 Task: Find connections with filter location San Fernando del Valle de Catamarca with filter topic #Feminismwith filter profile language Spanish with filter current company Elsevier with filter school Madras Institute of Technology with filter industry Oil and Coal Product Manufacturing with filter service category Social Media Marketing with filter keywords title Test Scorer
Action: Mouse moved to (483, 87)
Screenshot: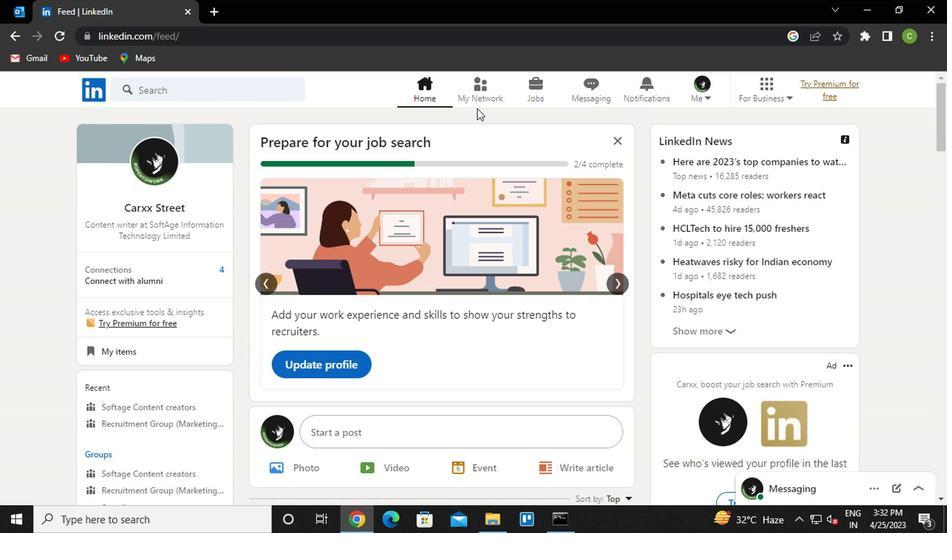 
Action: Mouse pressed left at (483, 87)
Screenshot: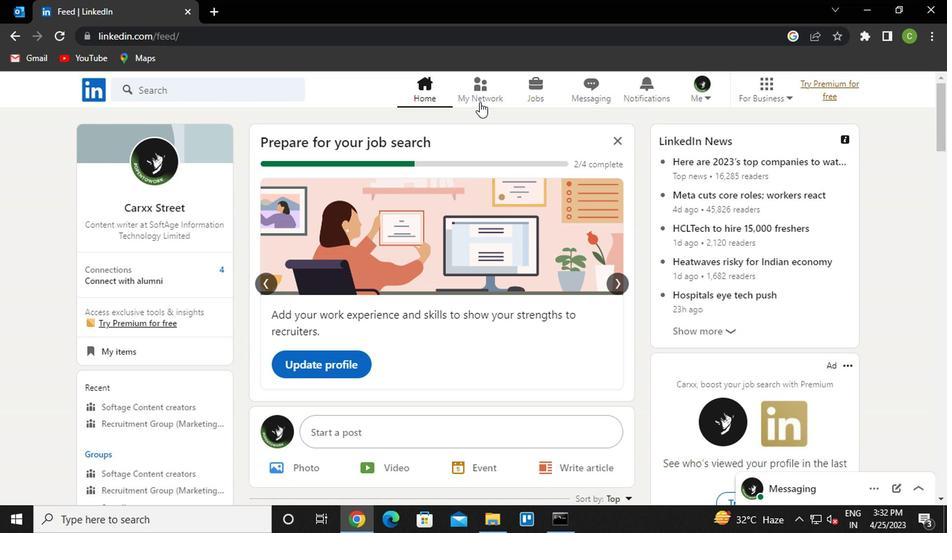 
Action: Mouse moved to (173, 170)
Screenshot: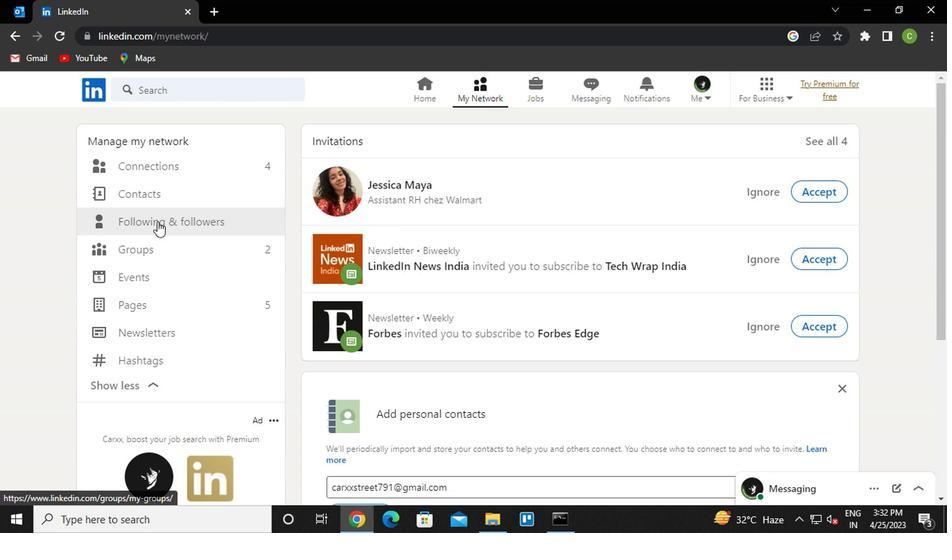 
Action: Mouse pressed left at (173, 170)
Screenshot: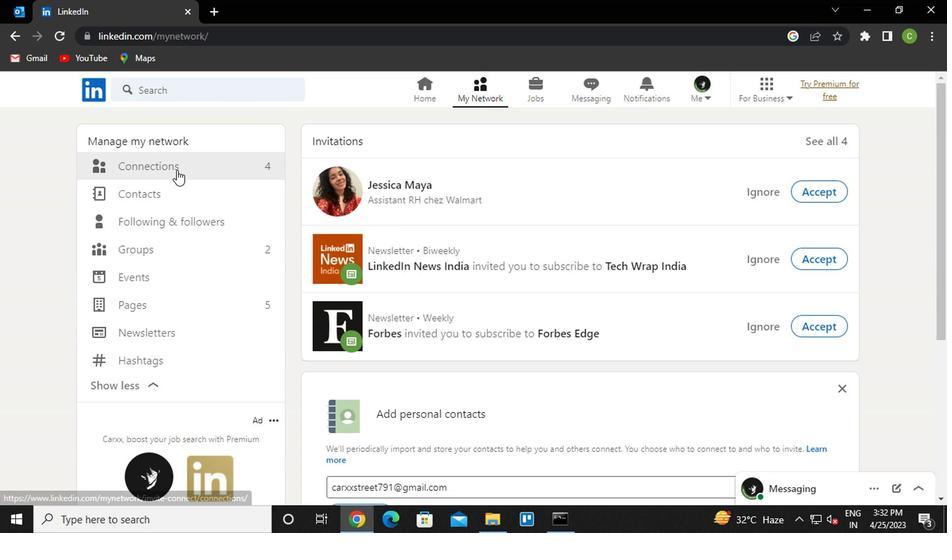 
Action: Mouse moved to (586, 167)
Screenshot: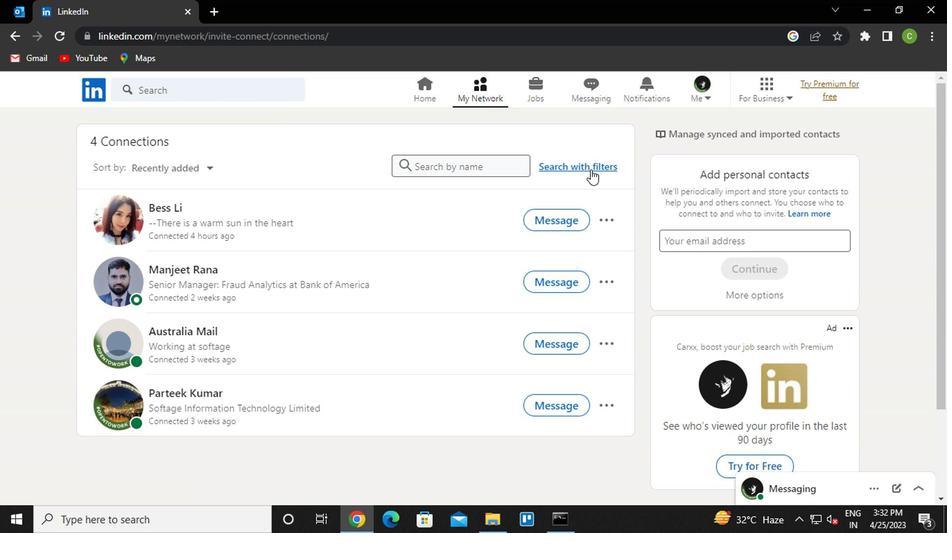 
Action: Mouse pressed left at (586, 167)
Screenshot: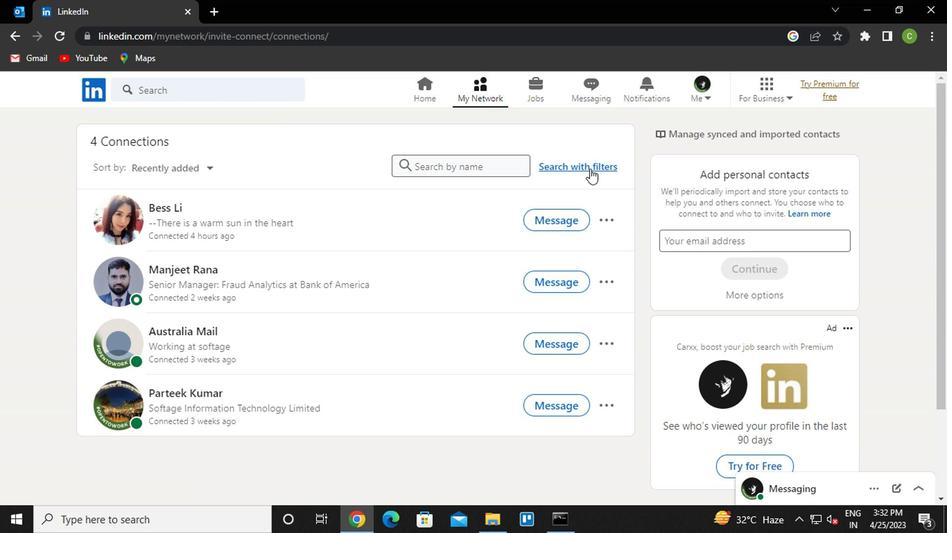 
Action: Mouse moved to (469, 138)
Screenshot: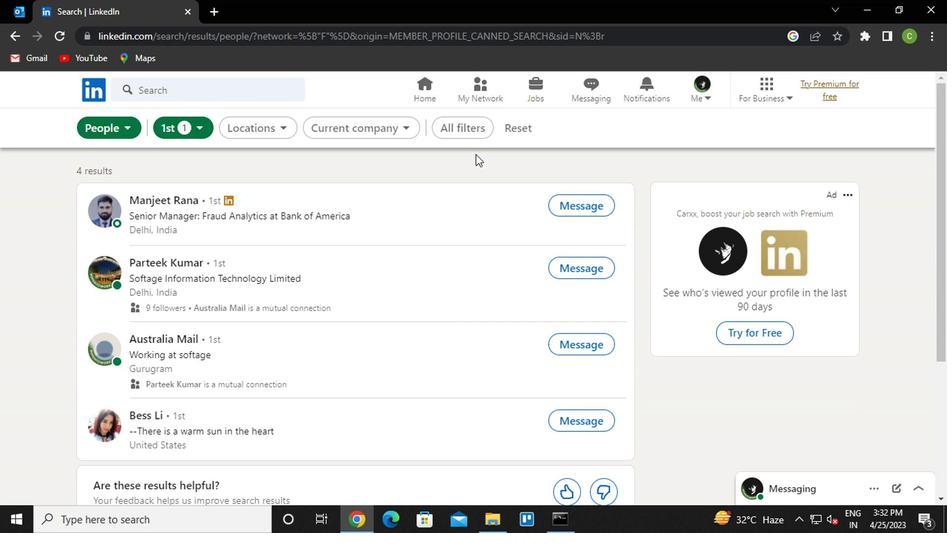 
Action: Mouse pressed left at (469, 138)
Screenshot: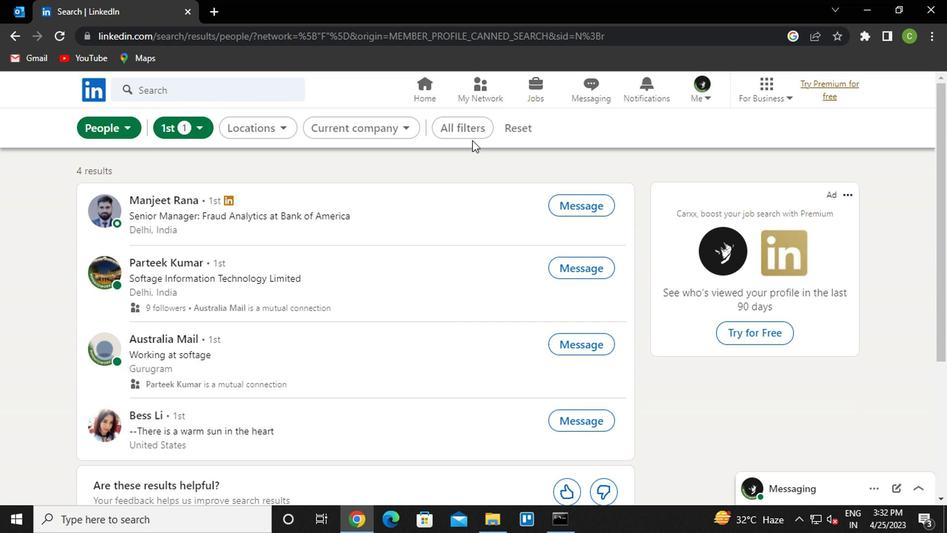 
Action: Mouse moved to (782, 365)
Screenshot: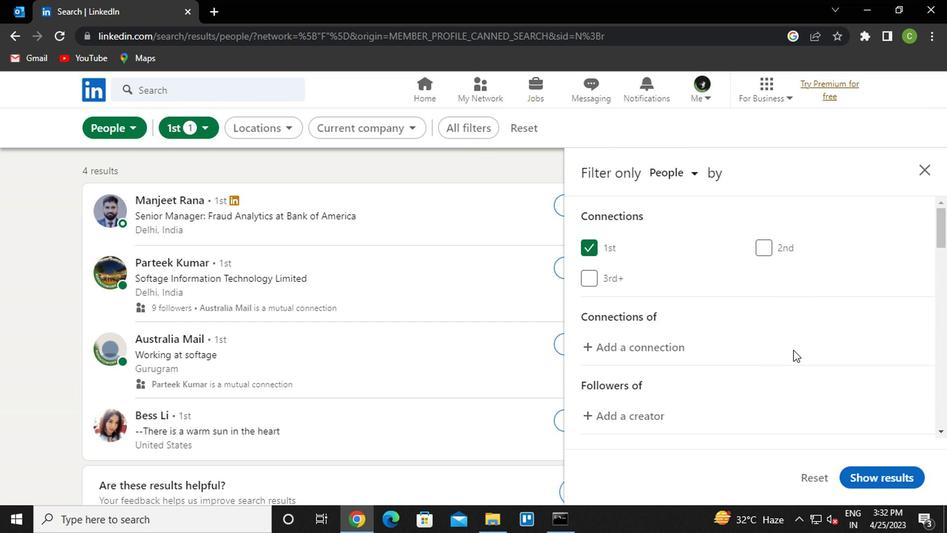 
Action: Mouse scrolled (782, 364) with delta (0, 0)
Screenshot: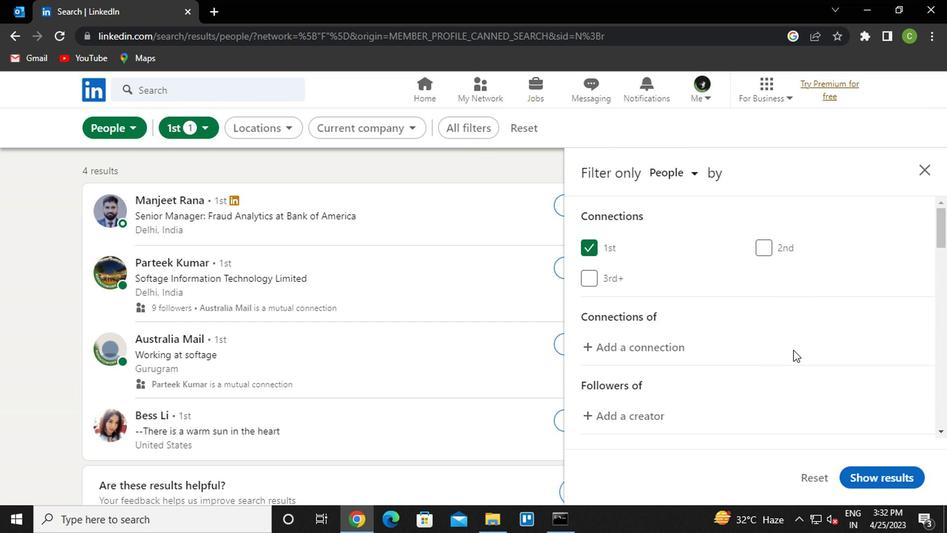 
Action: Mouse moved to (782, 368)
Screenshot: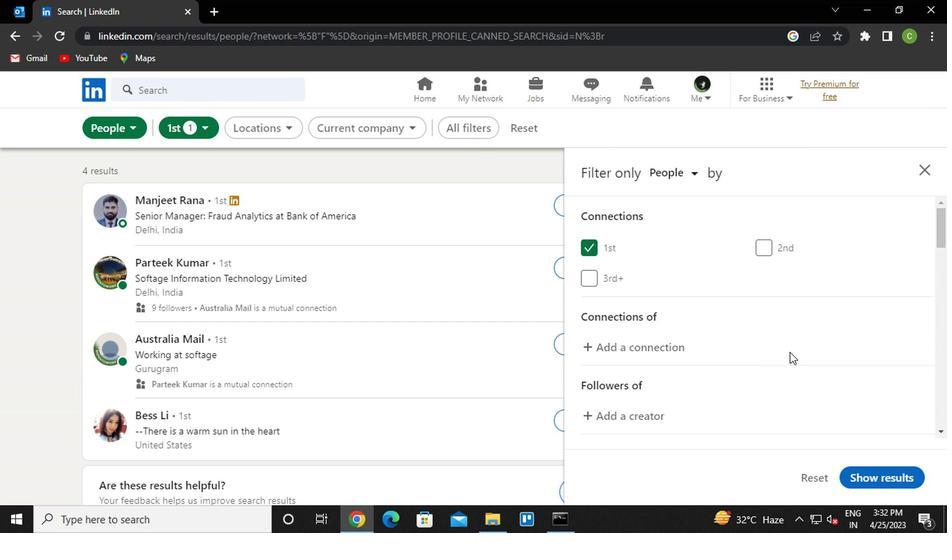 
Action: Mouse scrolled (782, 367) with delta (0, 0)
Screenshot: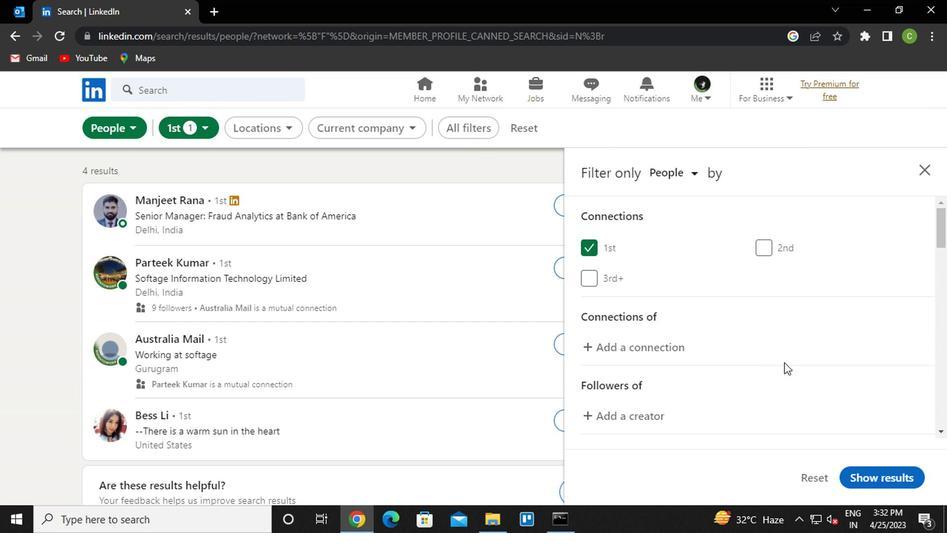 
Action: Mouse moved to (781, 368)
Screenshot: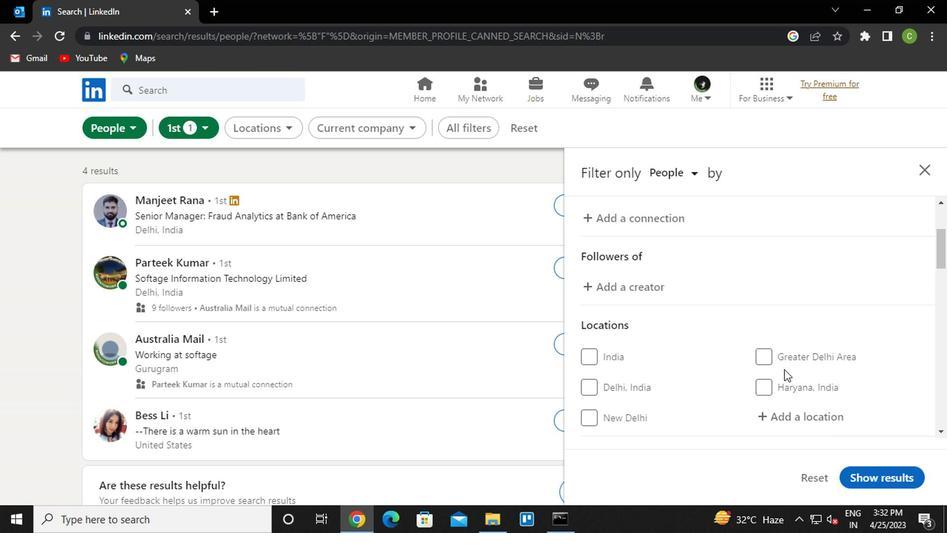 
Action: Mouse scrolled (781, 368) with delta (0, 0)
Screenshot: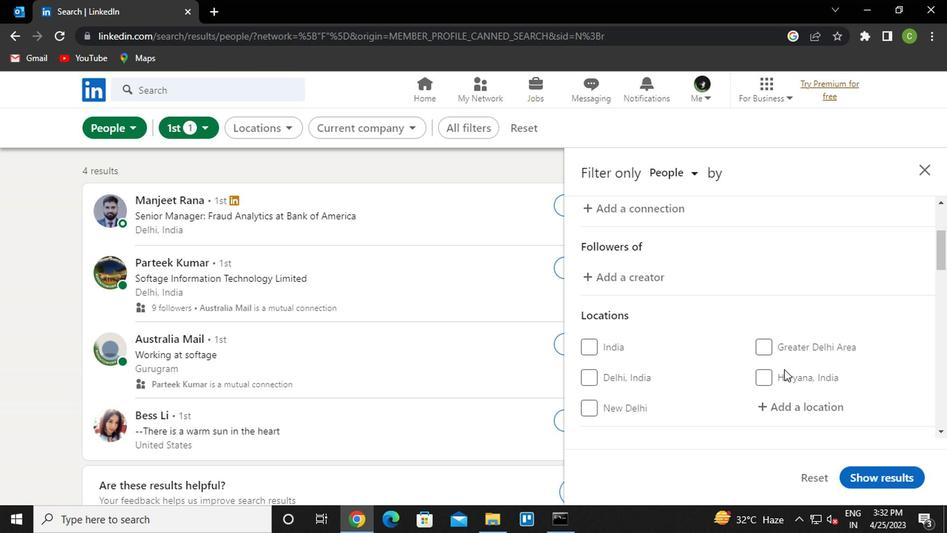 
Action: Mouse moved to (797, 340)
Screenshot: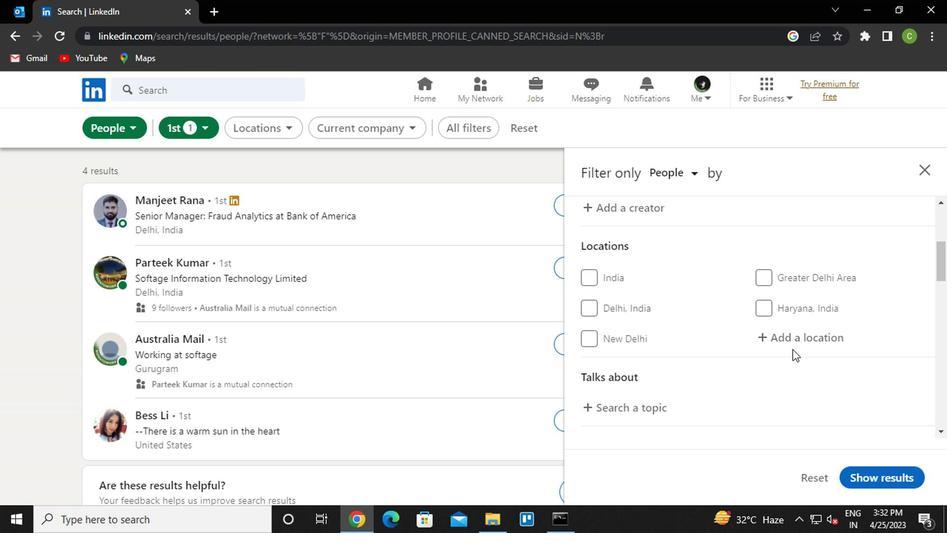 
Action: Mouse pressed left at (797, 340)
Screenshot: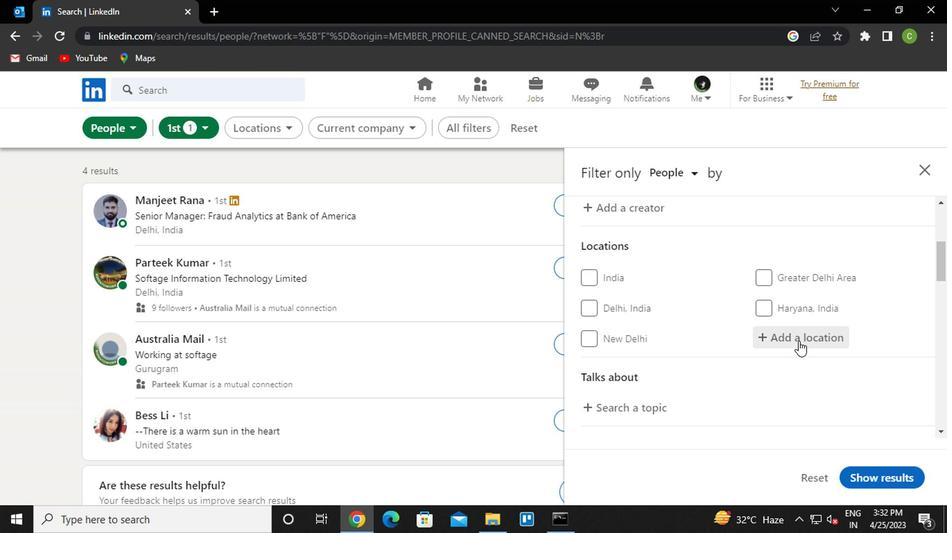 
Action: Key pressed s<Key.caps_lock>an<Key.space>fer<Key.down><Key.enter>
Screenshot: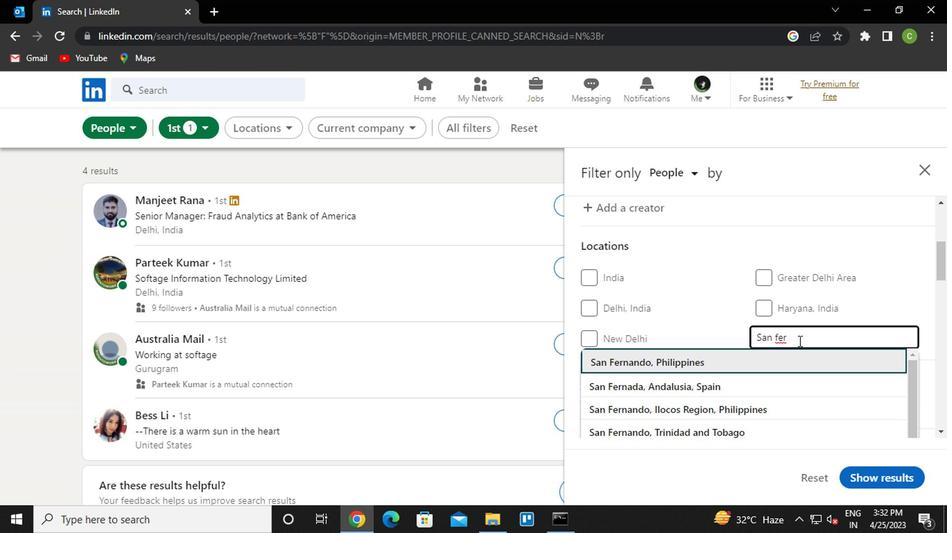 
Action: Mouse scrolled (797, 339) with delta (0, 0)
Screenshot: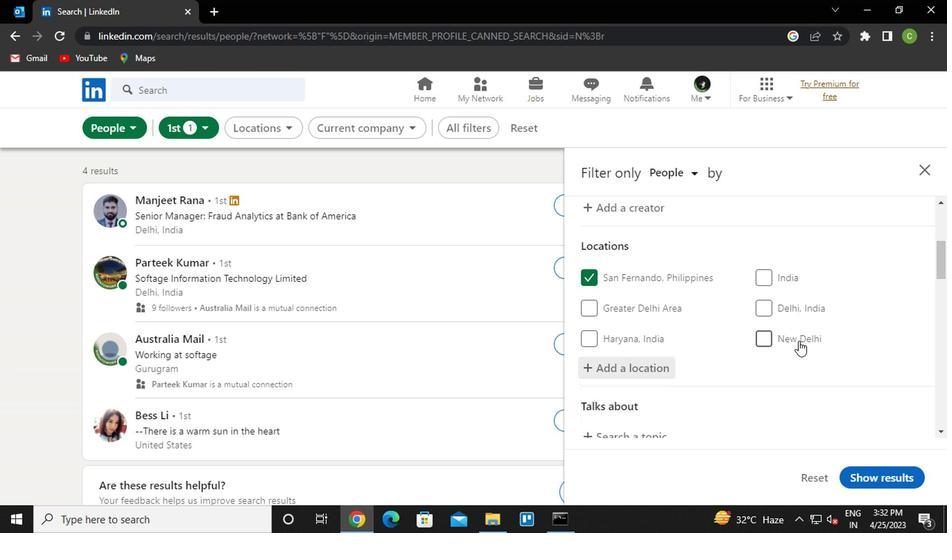 
Action: Mouse moved to (634, 372)
Screenshot: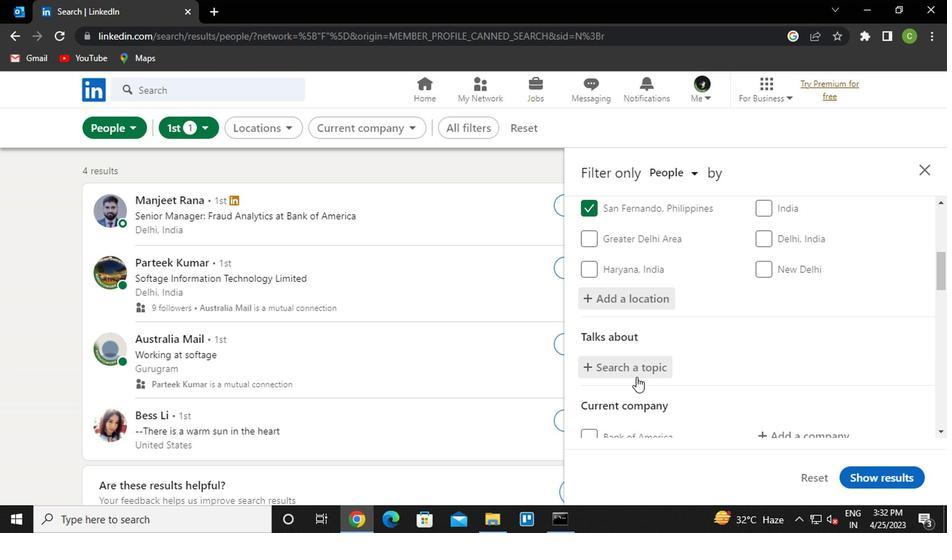 
Action: Mouse pressed left at (634, 372)
Screenshot: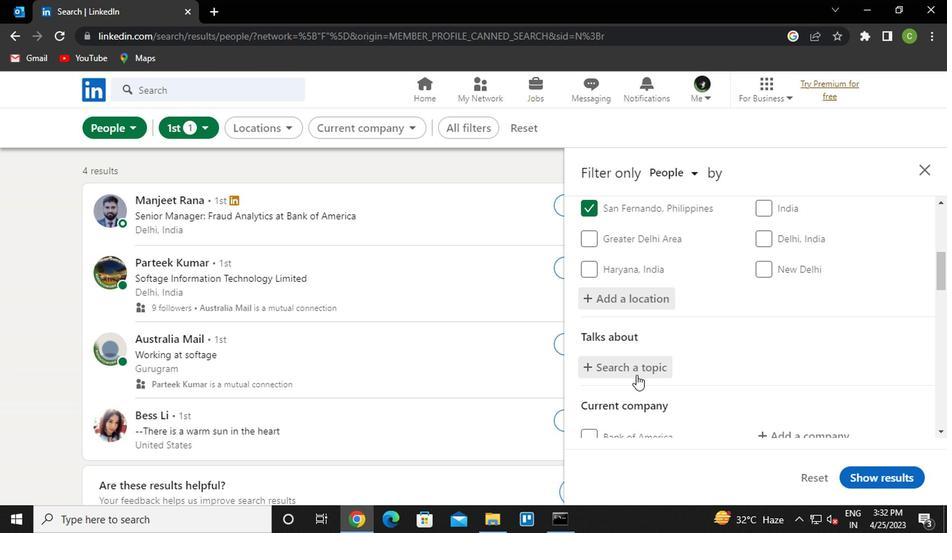 
Action: Mouse moved to (635, 371)
Screenshot: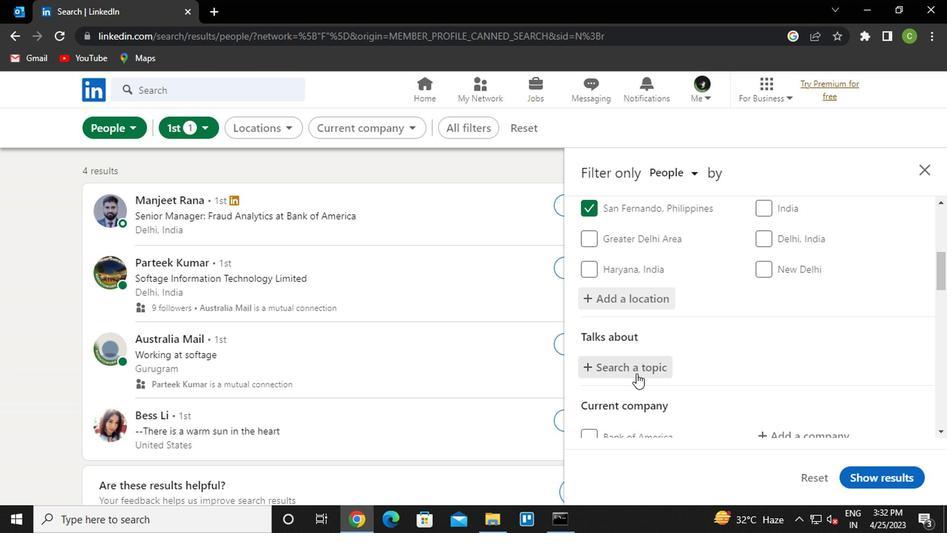 
Action: Key pressed <Key.shift>#<Key.caps_lock>F<Key.caps_lock>EMINISM<Key.enter>
Screenshot: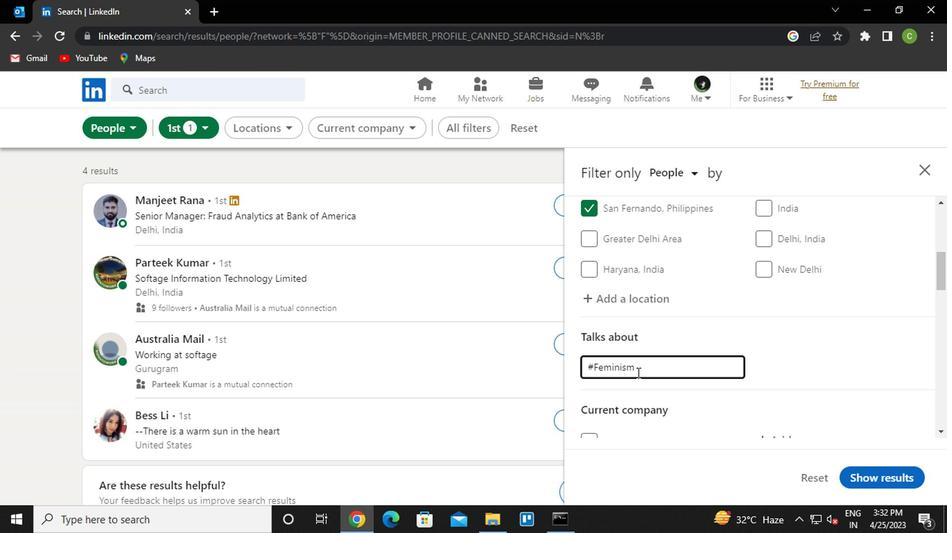 
Action: Mouse moved to (816, 363)
Screenshot: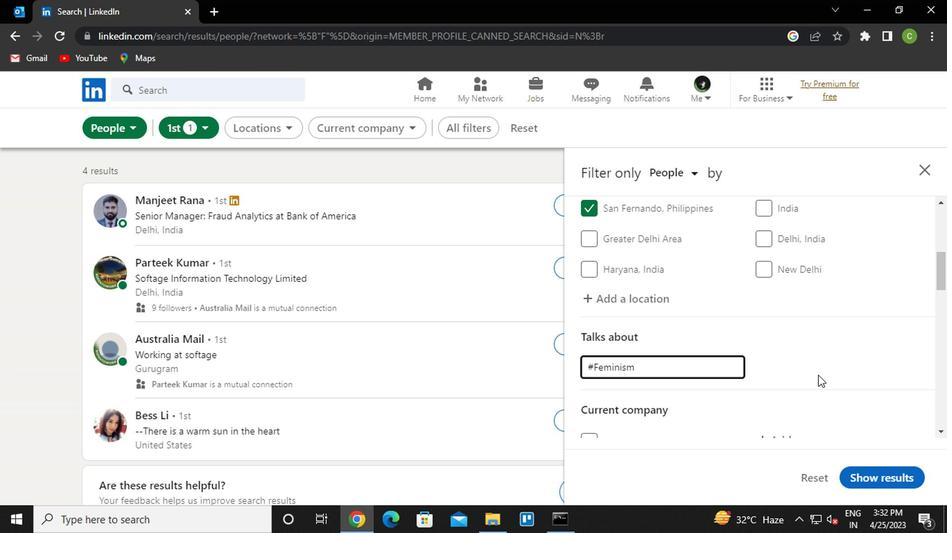 
Action: Mouse pressed left at (816, 363)
Screenshot: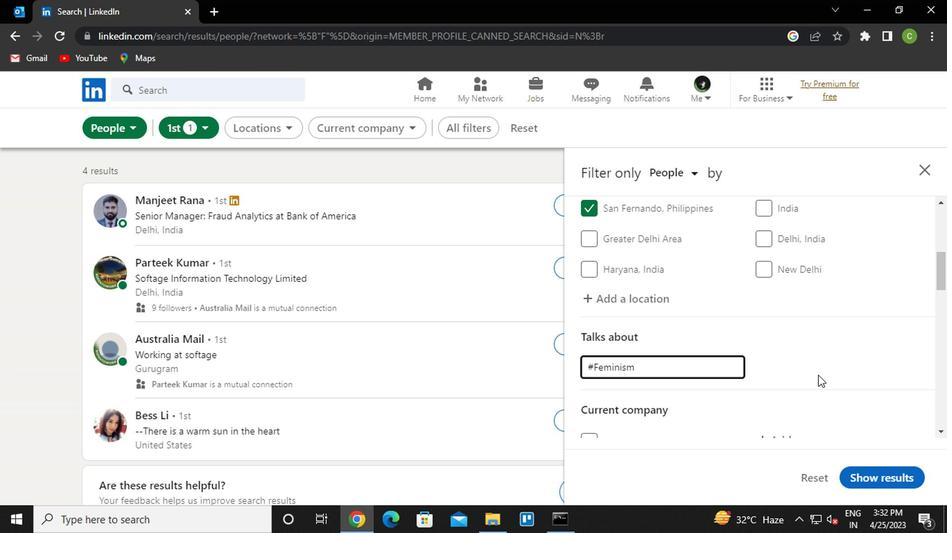 
Action: Mouse moved to (809, 367)
Screenshot: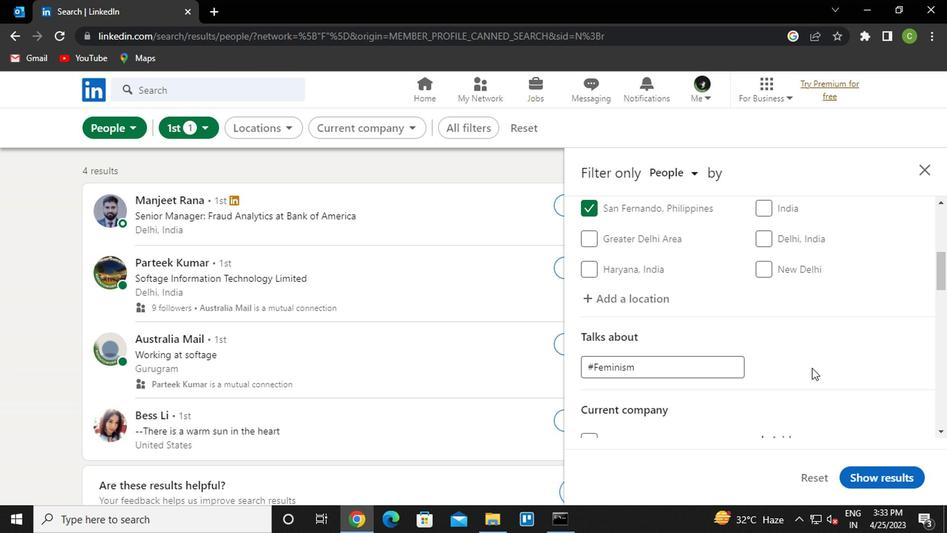 
Action: Mouse scrolled (809, 366) with delta (0, 0)
Screenshot: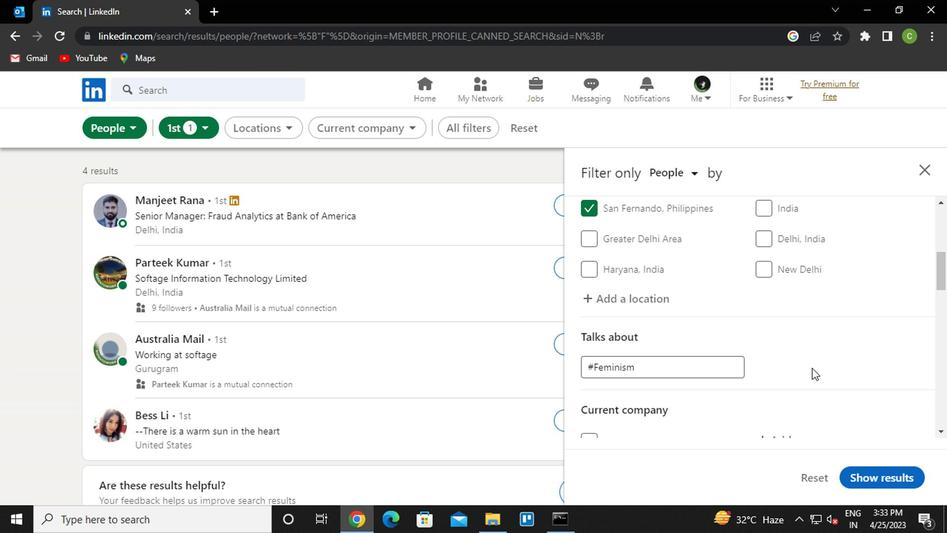 
Action: Mouse moved to (808, 368)
Screenshot: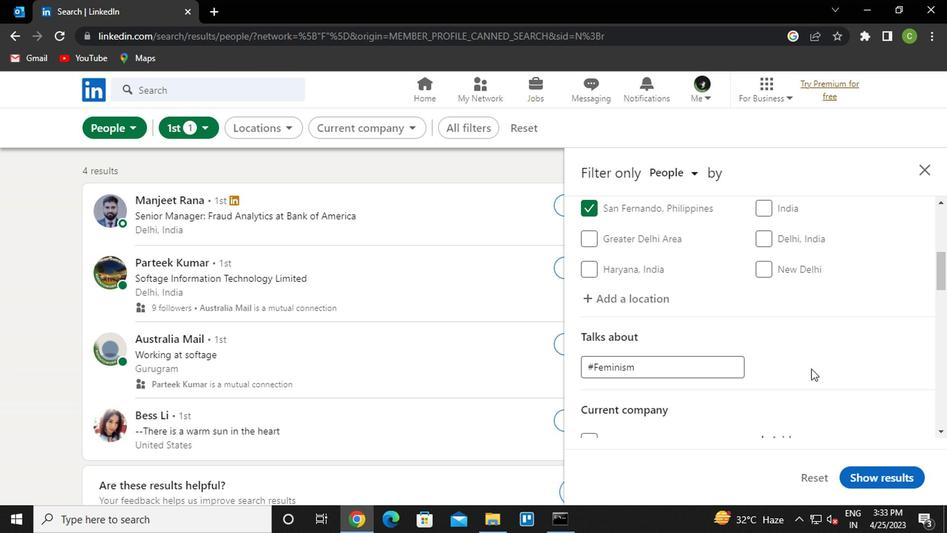 
Action: Mouse scrolled (808, 367) with delta (0, 0)
Screenshot: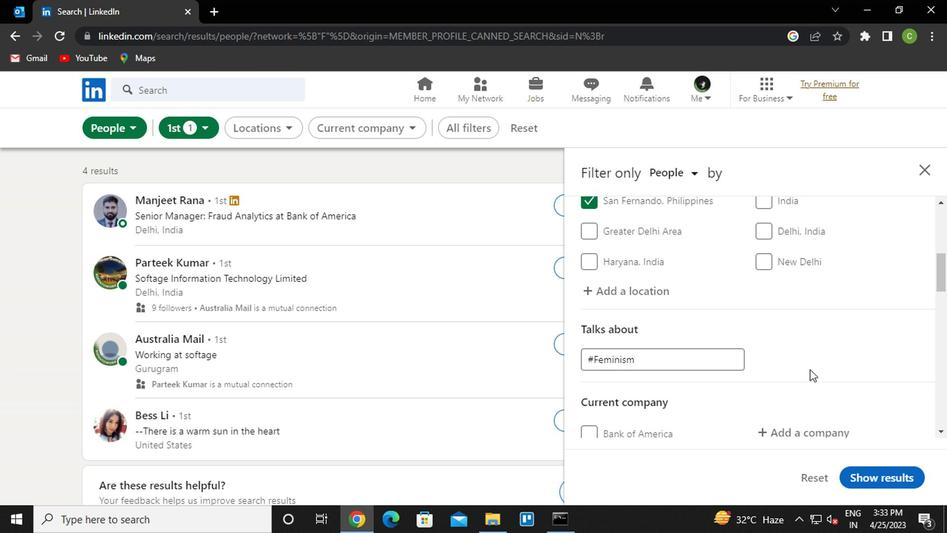 
Action: Mouse moved to (807, 368)
Screenshot: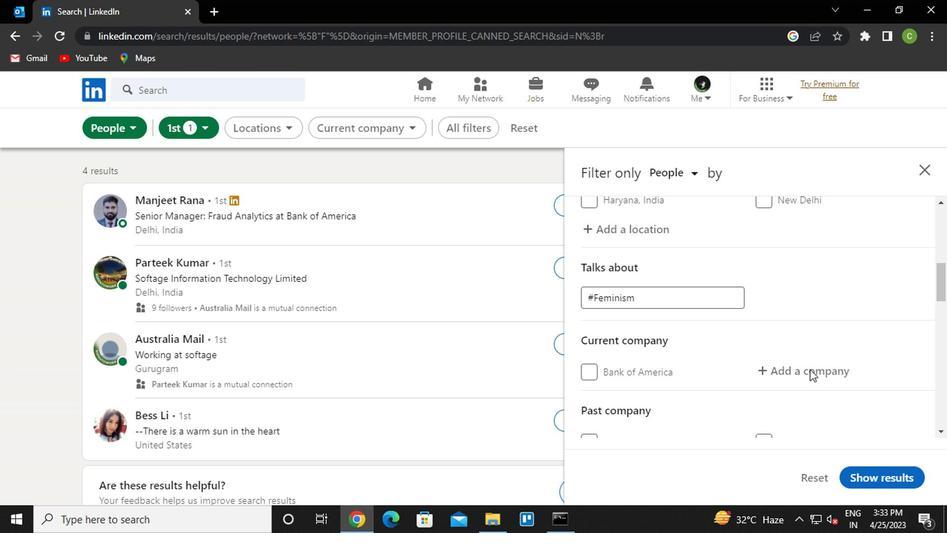 
Action: Mouse scrolled (807, 368) with delta (0, 0)
Screenshot: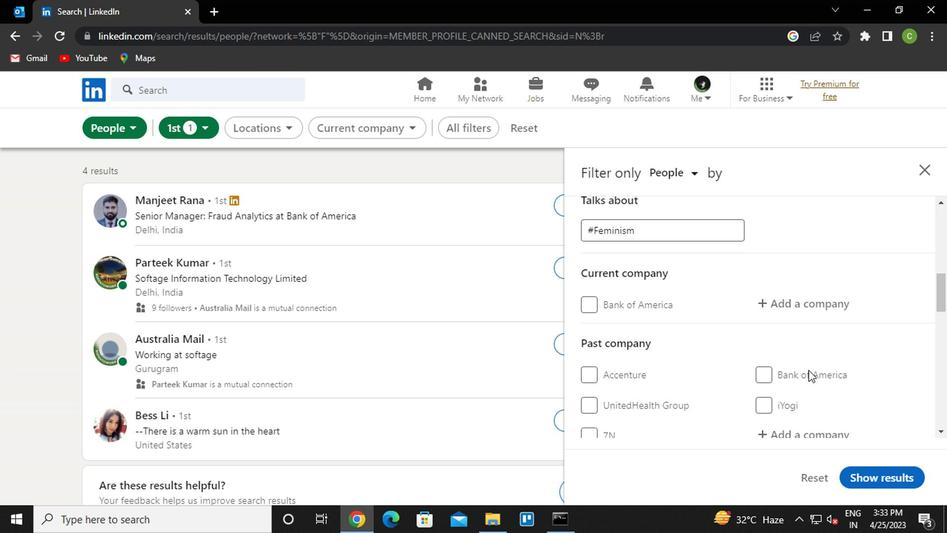 
Action: Mouse moved to (800, 257)
Screenshot: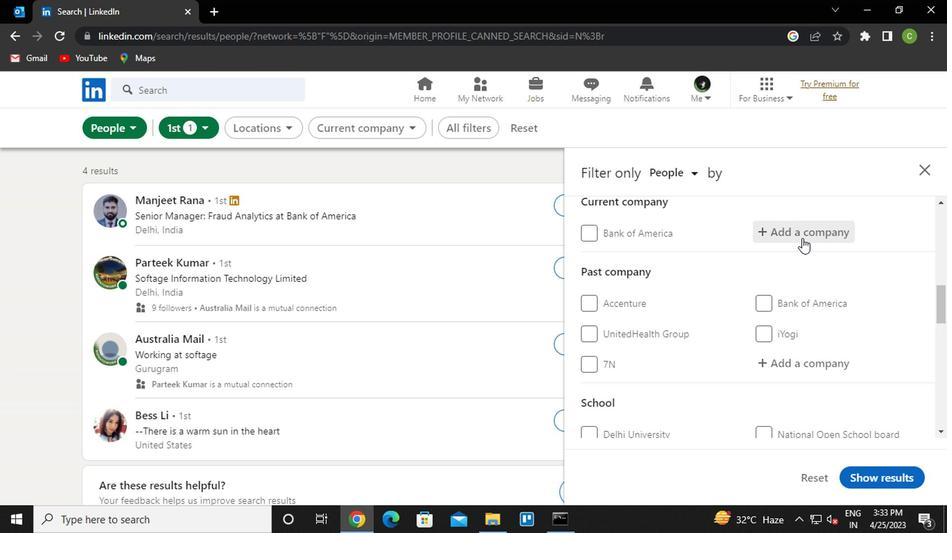 
Action: Mouse scrolled (800, 258) with delta (0, 0)
Screenshot: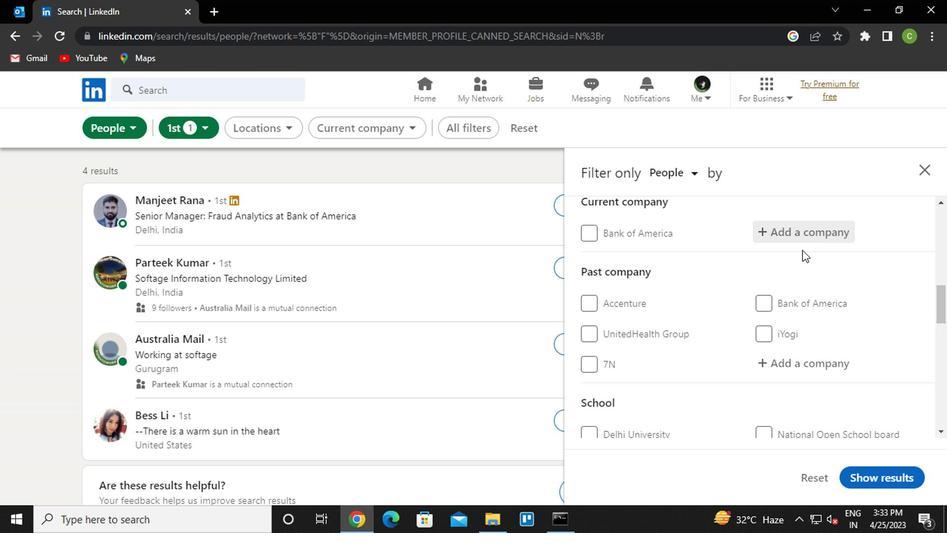 
Action: Mouse moved to (804, 298)
Screenshot: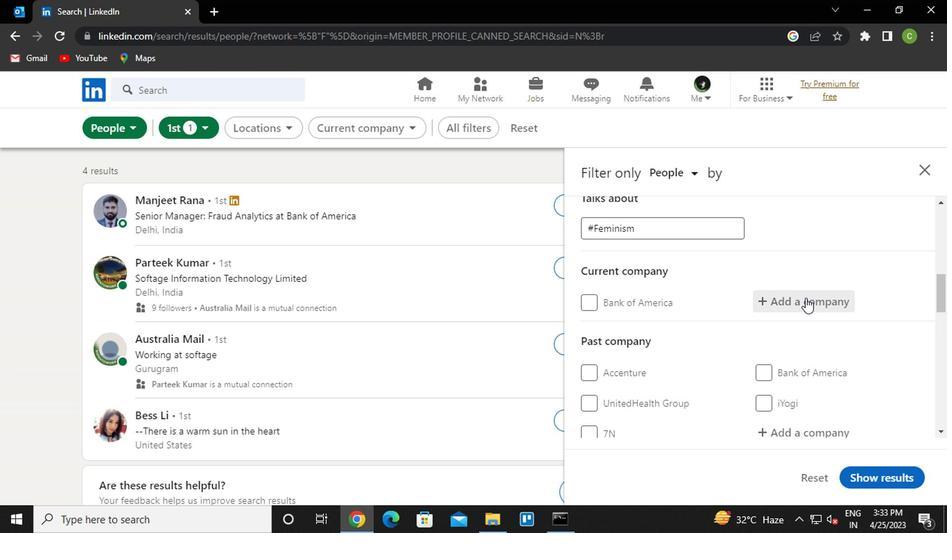 
Action: Mouse pressed left at (804, 298)
Screenshot: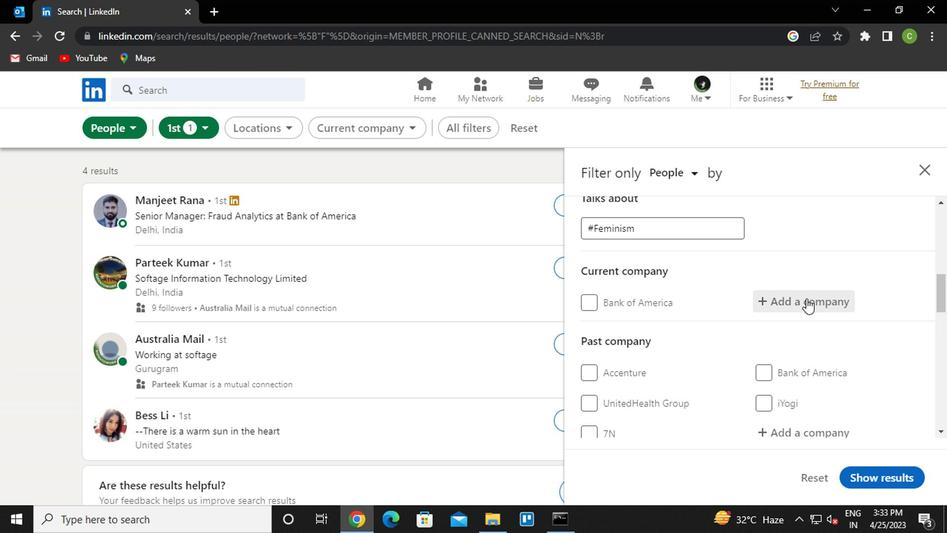 
Action: Key pressed <Key.caps_lock>E<Key.caps_lock>LSEVIER<Key.down><Key.enter>
Screenshot: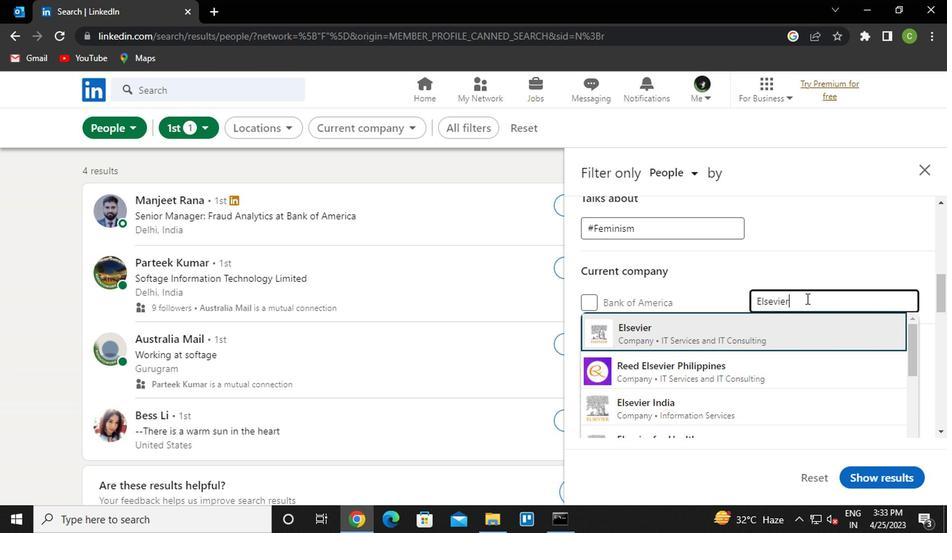 
Action: Mouse moved to (775, 298)
Screenshot: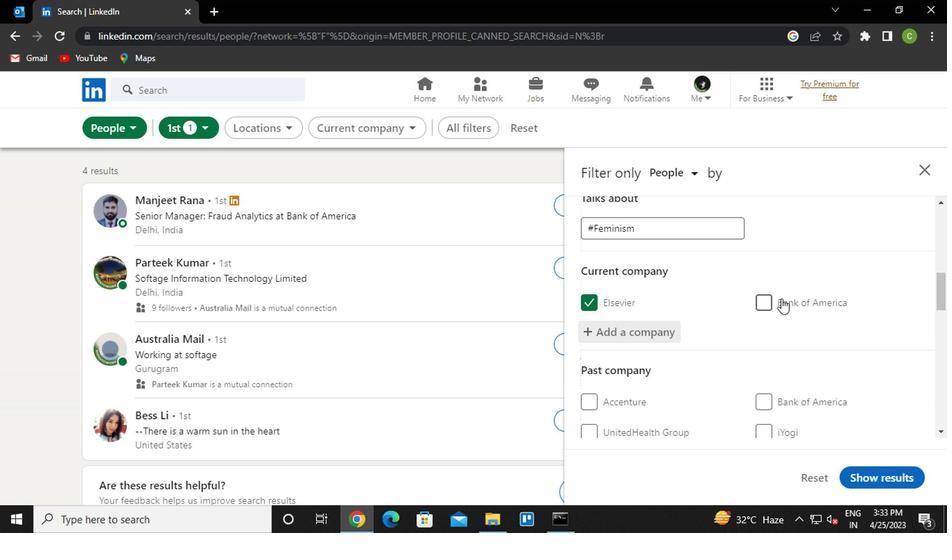 
Action: Mouse scrolled (775, 298) with delta (0, 0)
Screenshot: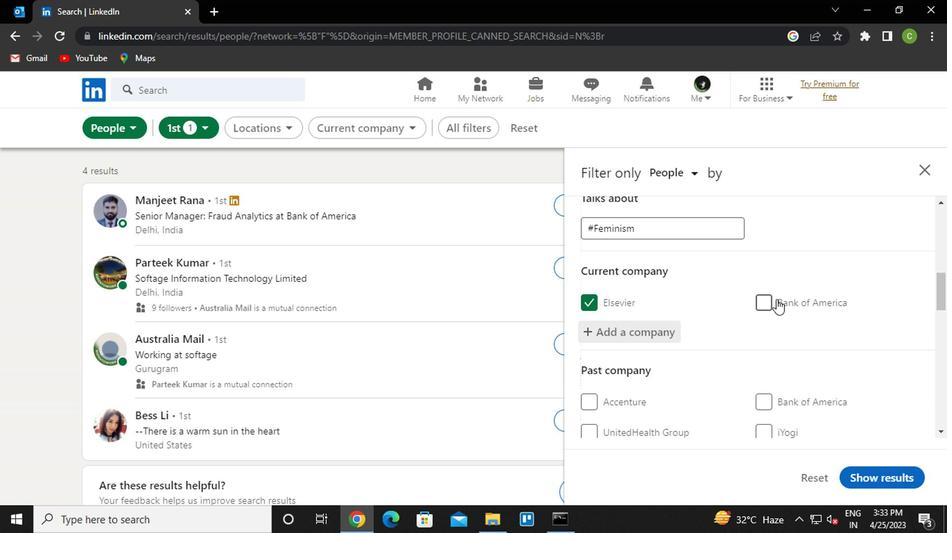 
Action: Mouse moved to (727, 313)
Screenshot: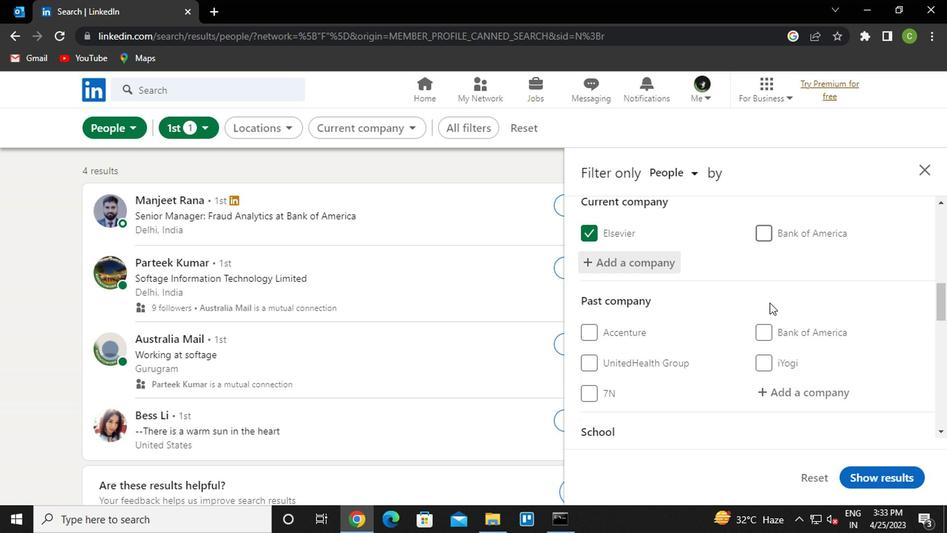 
Action: Mouse scrolled (727, 312) with delta (0, 0)
Screenshot: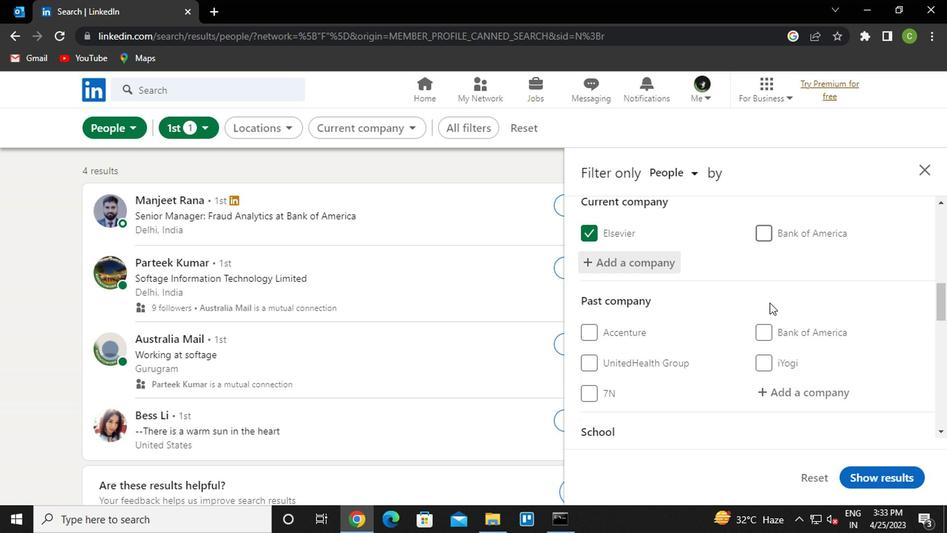 
Action: Mouse moved to (791, 323)
Screenshot: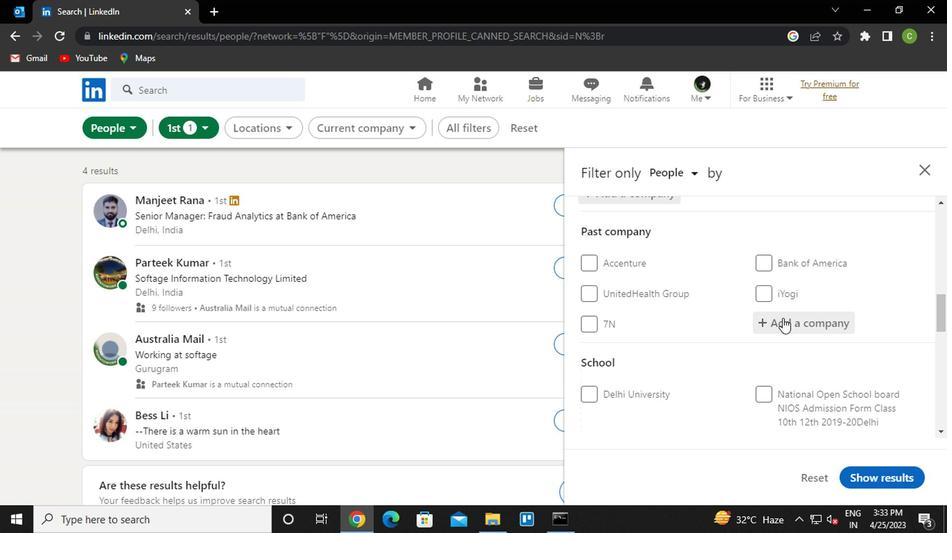 
Action: Mouse pressed left at (791, 323)
Screenshot: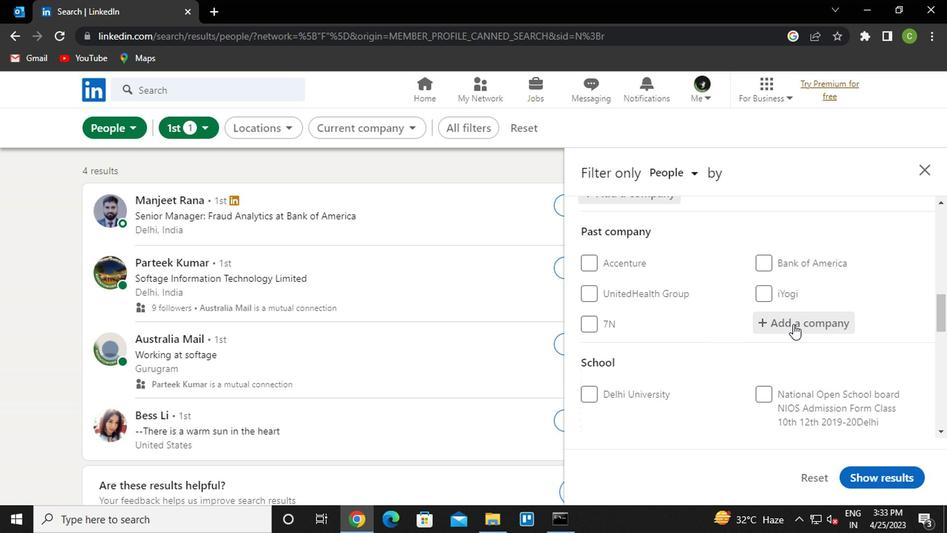 
Action: Mouse moved to (787, 338)
Screenshot: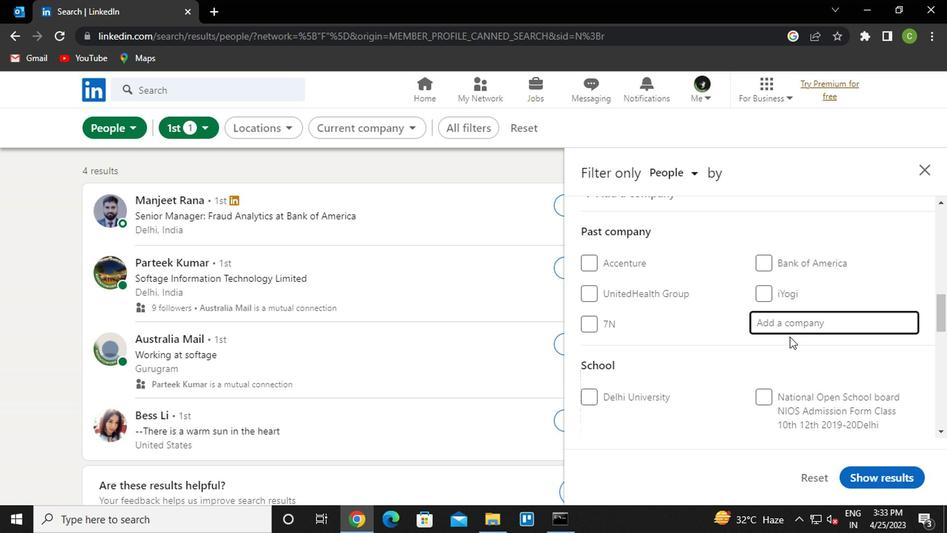
Action: Key pressed <Key.caps_lock>M<Key.caps_lock>ADRAS<Key.space>
Screenshot: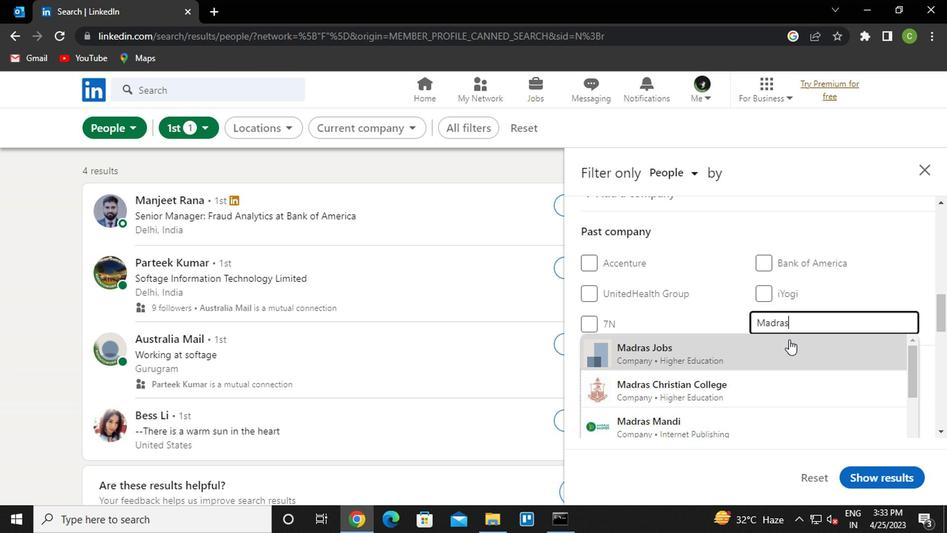 
Action: Mouse moved to (716, 316)
Screenshot: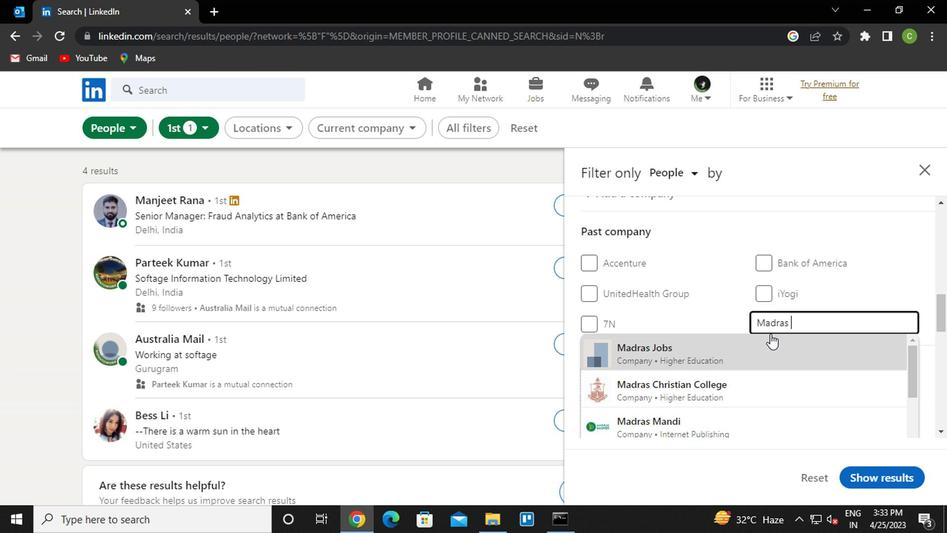 
Action: Mouse pressed left at (716, 316)
Screenshot: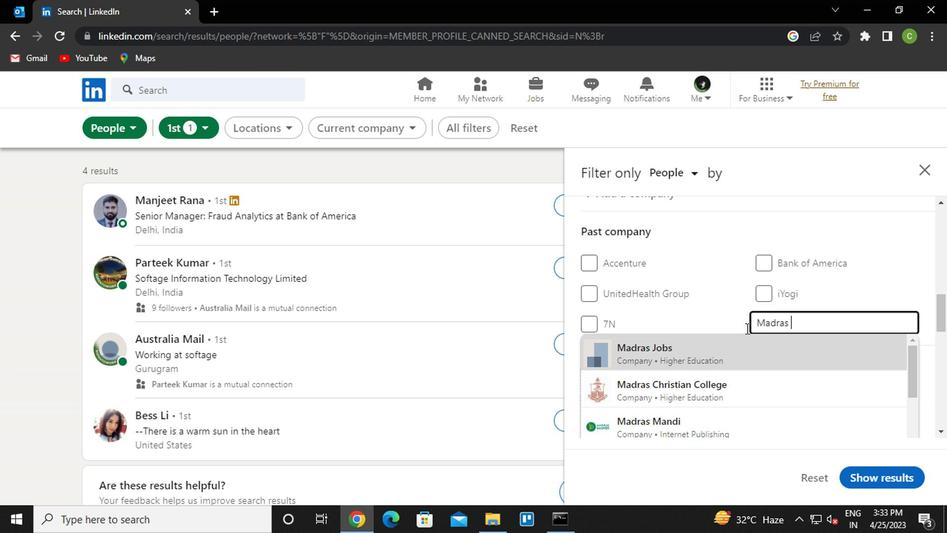 
Action: Mouse moved to (729, 403)
Screenshot: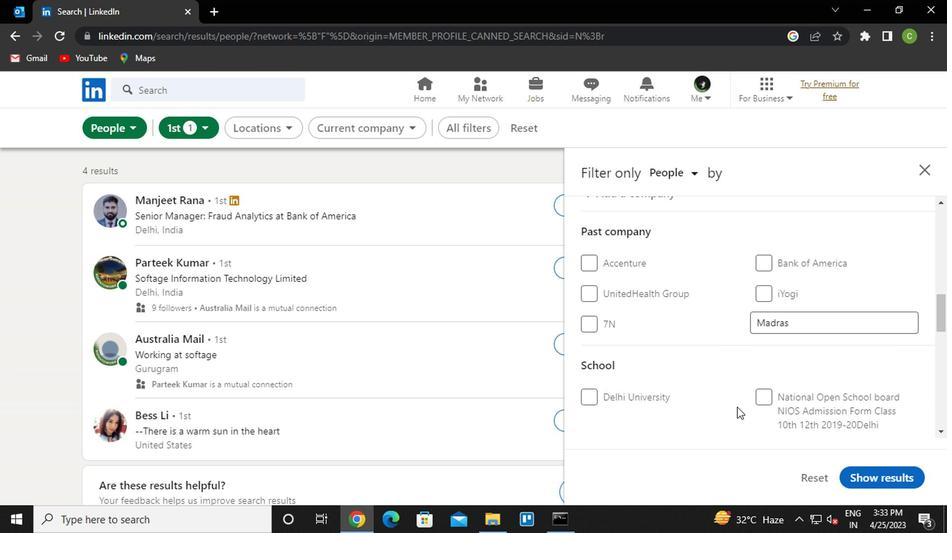 
Action: Mouse scrolled (729, 403) with delta (0, 0)
Screenshot: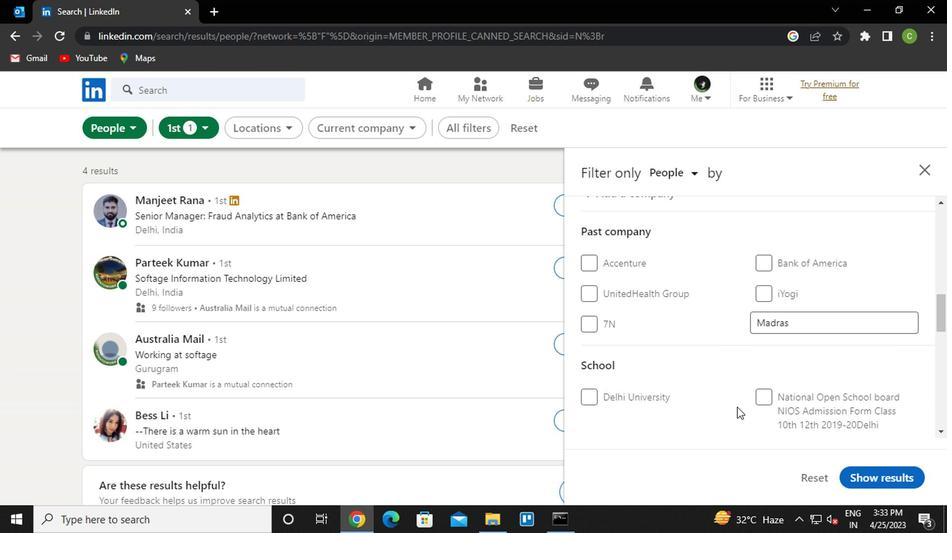 
Action: Mouse moved to (715, 394)
Screenshot: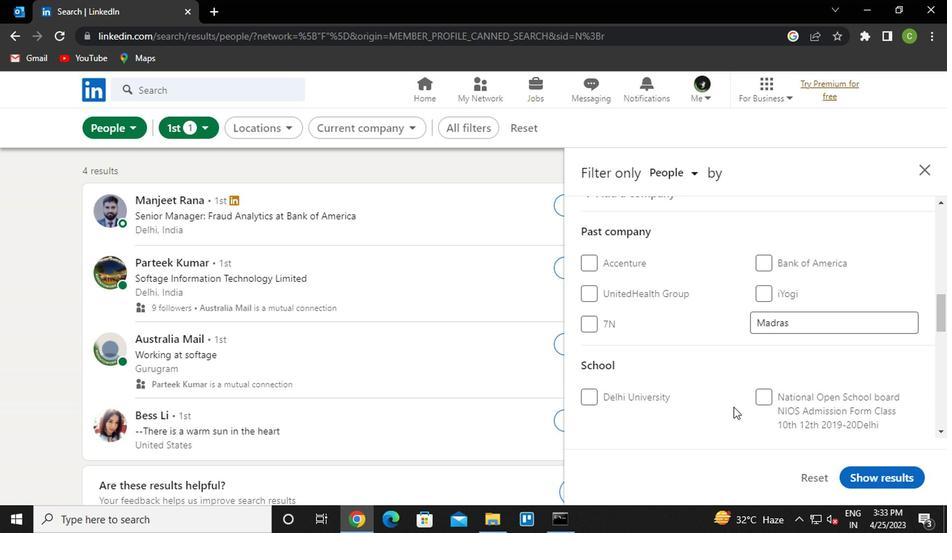 
Action: Mouse scrolled (715, 394) with delta (0, 0)
Screenshot: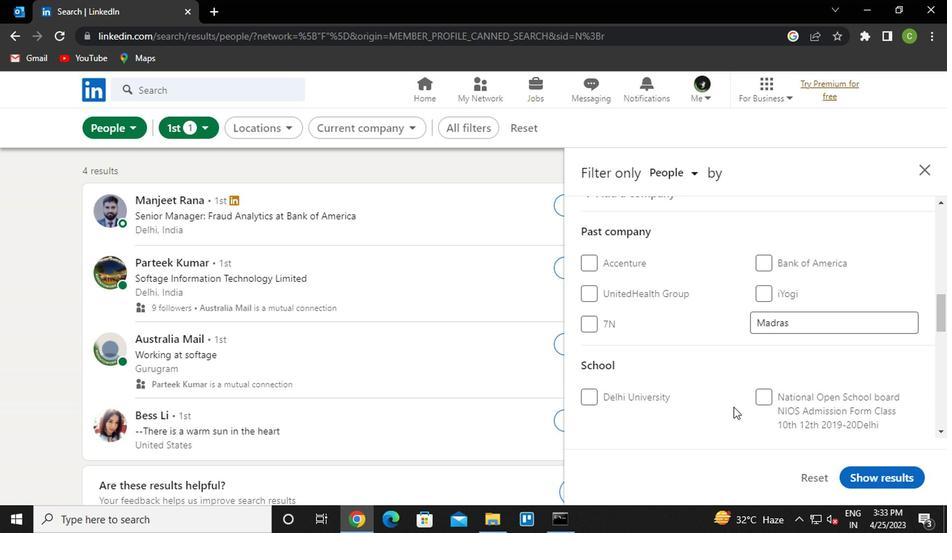 
Action: Mouse moved to (649, 359)
Screenshot: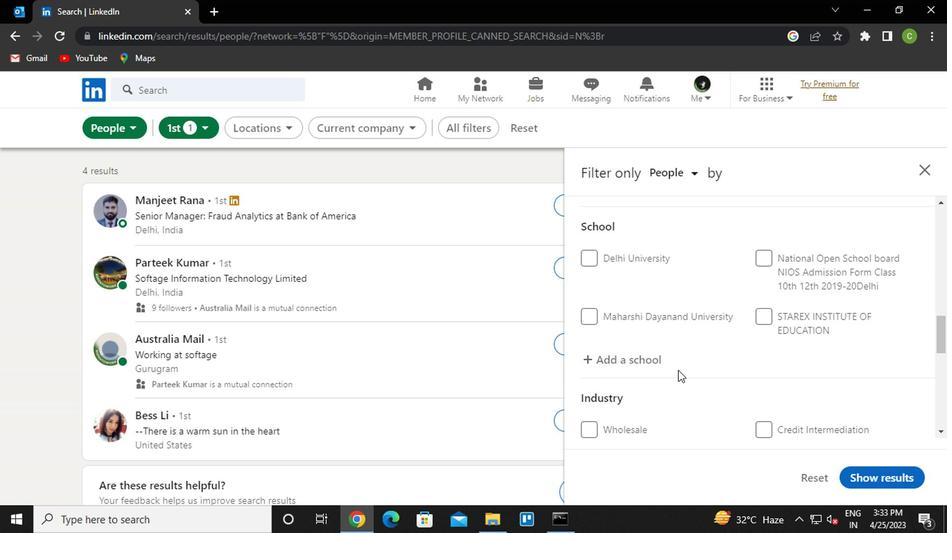 
Action: Mouse pressed left at (649, 359)
Screenshot: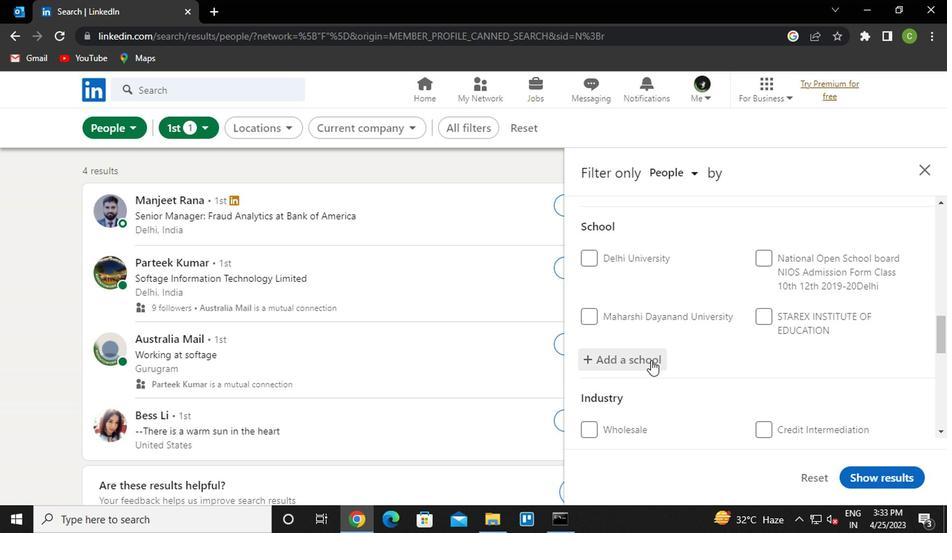 
Action: Mouse moved to (648, 357)
Screenshot: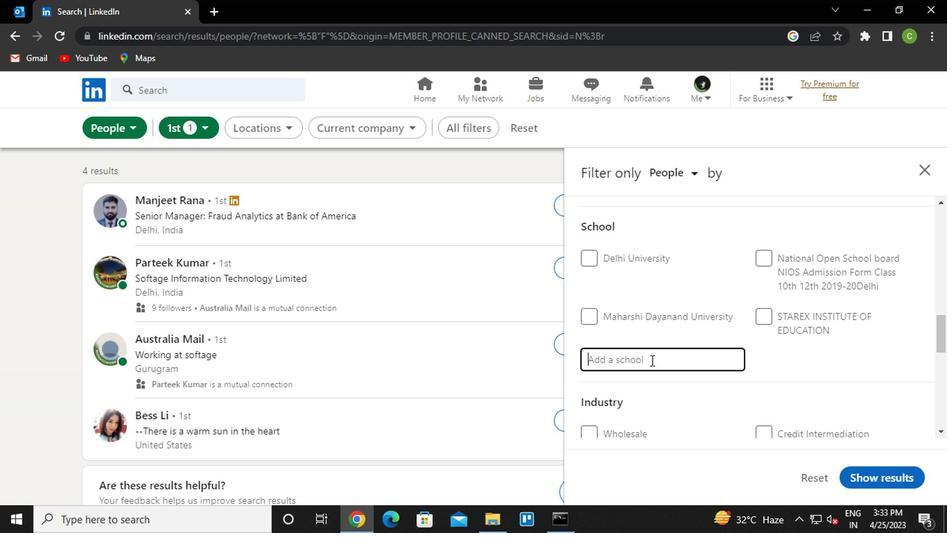 
Action: Key pressed <Key.caps_lock>M<Key.caps_lock>ADRAS<Key.space>INSTITUTE<Key.down><Key.enter>
Screenshot: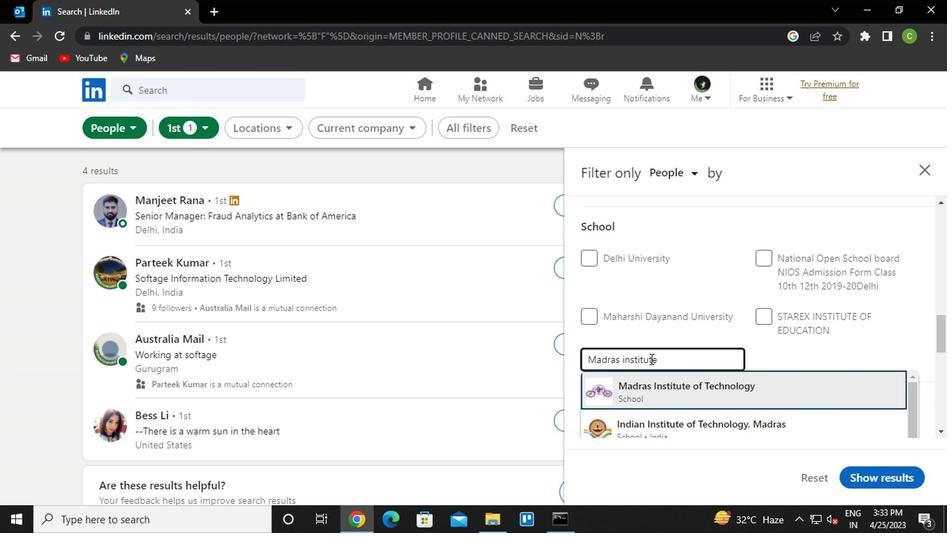 
Action: Mouse moved to (690, 298)
Screenshot: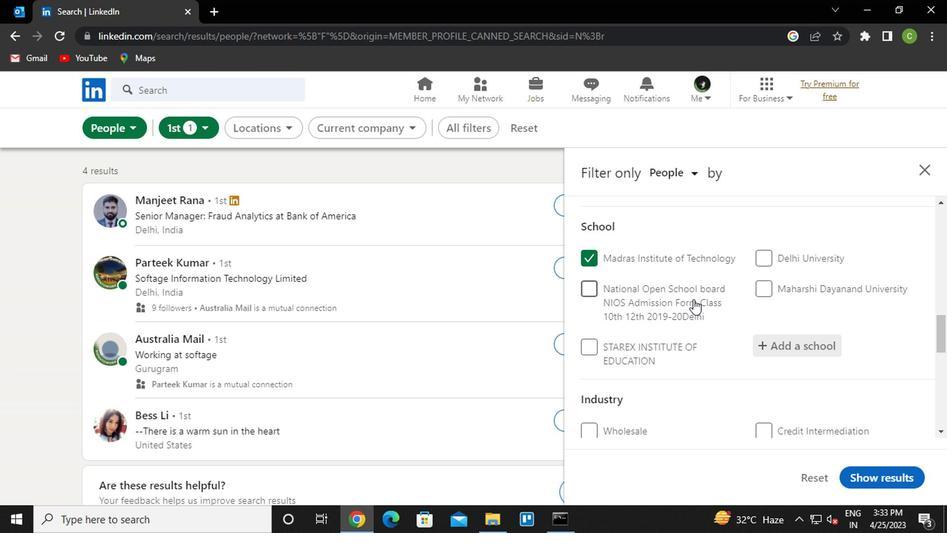 
Action: Mouse scrolled (690, 298) with delta (0, 0)
Screenshot: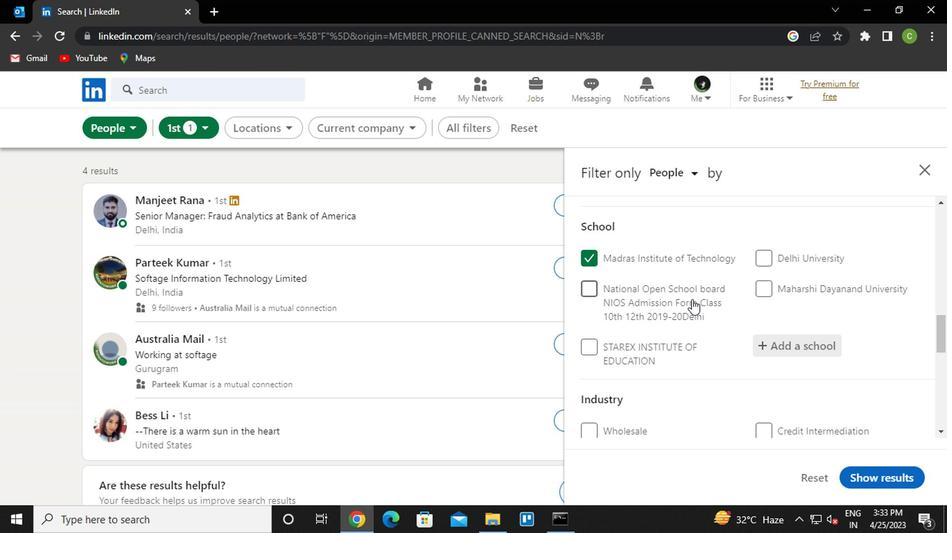 
Action: Mouse moved to (676, 304)
Screenshot: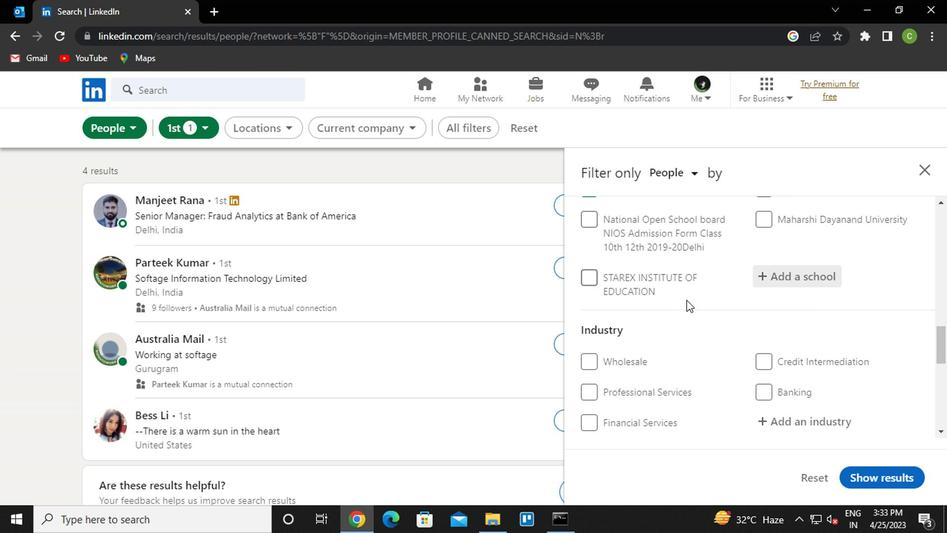 
Action: Mouse scrolled (676, 303) with delta (0, 0)
Screenshot: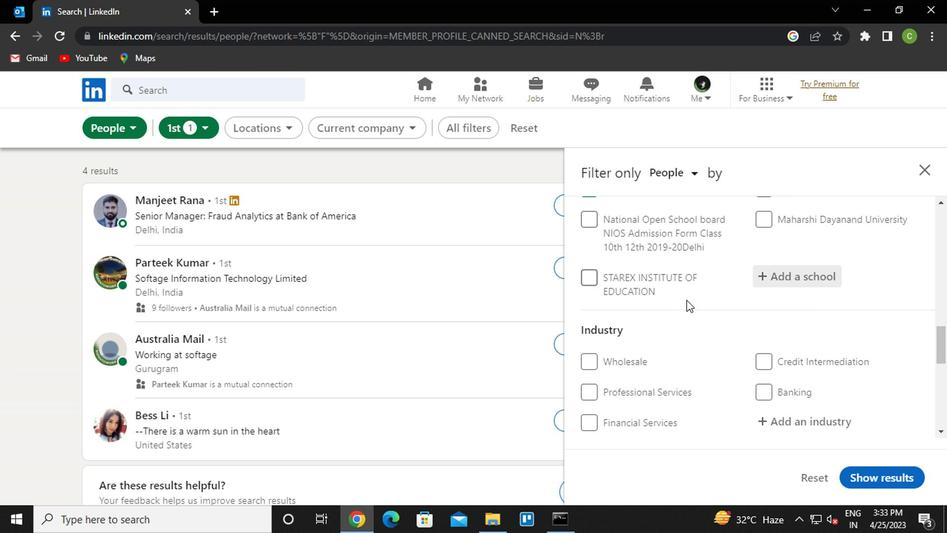 
Action: Mouse moved to (766, 349)
Screenshot: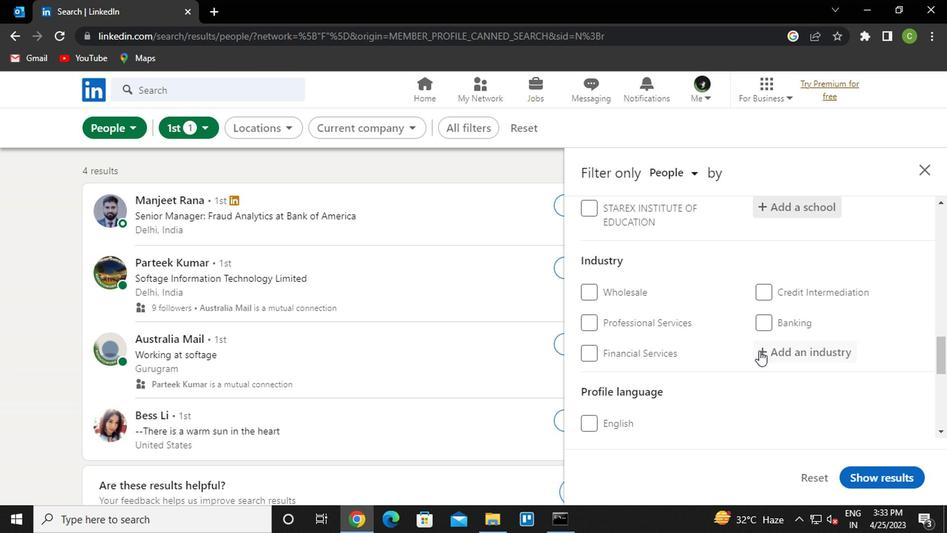 
Action: Mouse pressed left at (766, 349)
Screenshot: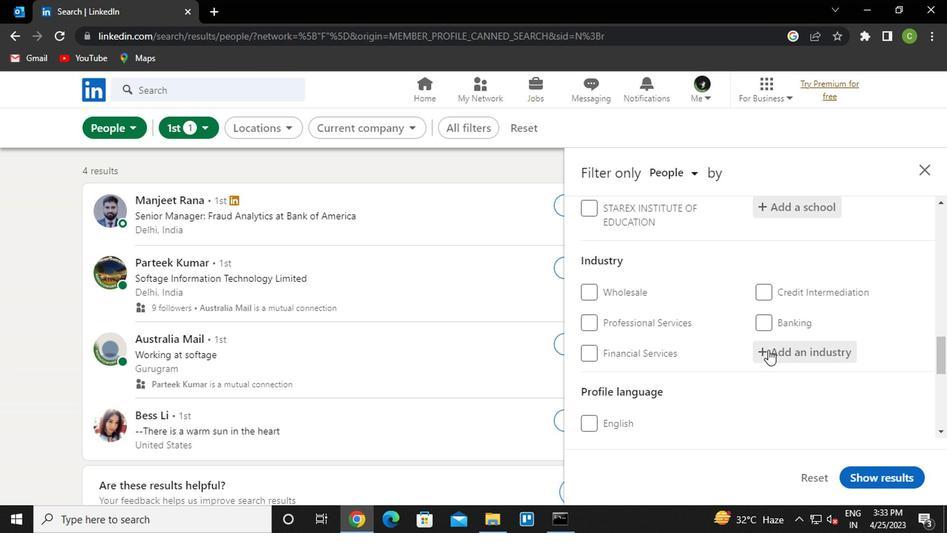 
Action: Key pressed <Key.caps_lock>O<Key.caps_lock>IL<Key.space>AND<Key.space>COIL<Key.down><Key.enter>
Screenshot: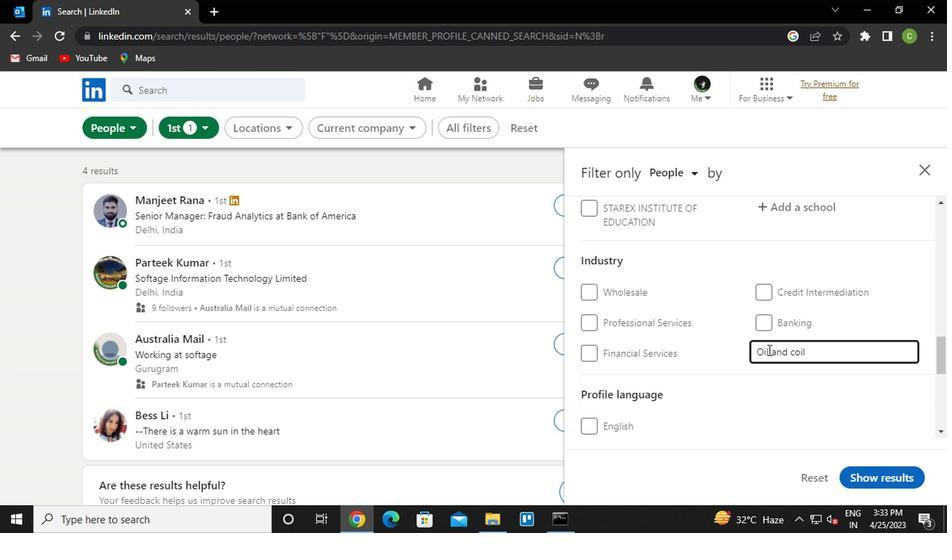 
Action: Mouse moved to (803, 356)
Screenshot: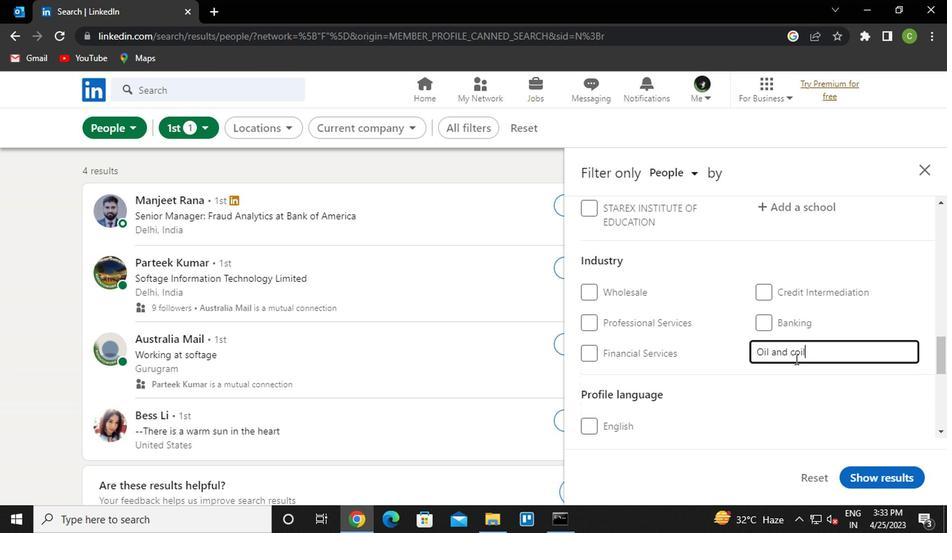 
Action: Key pressed <Key.backspace>L<Key.backspace><Key.backspace><Key.backspace><Key.backspace><Key.down><Key.down><Key.enter>
Screenshot: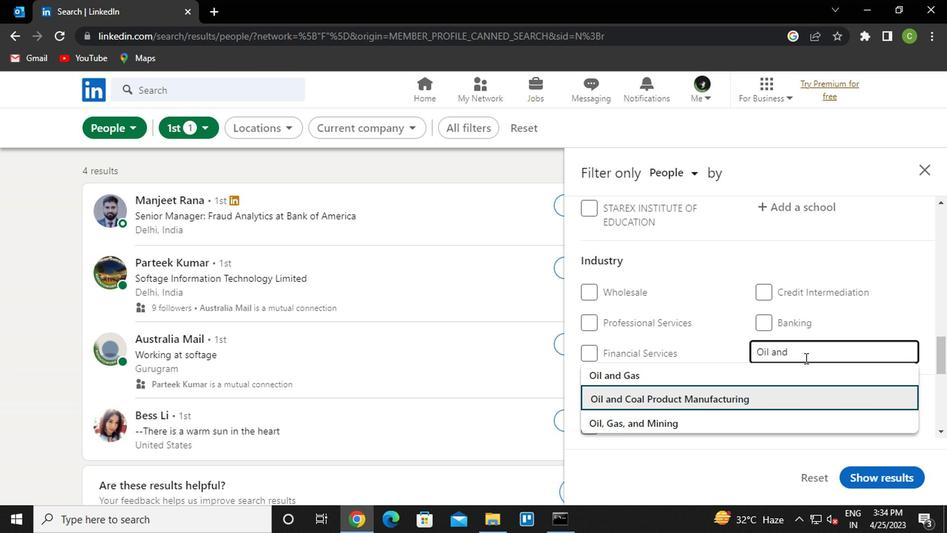 
Action: Mouse moved to (769, 361)
Screenshot: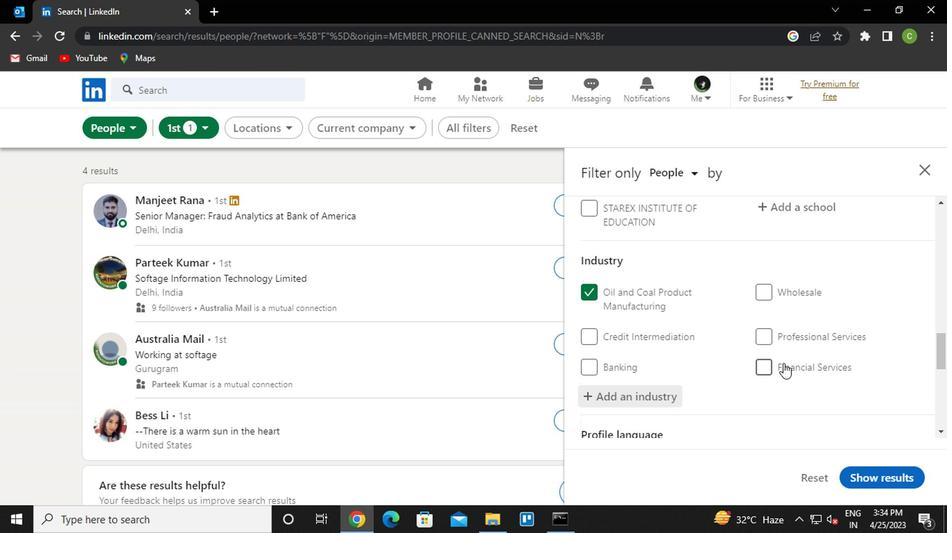 
Action: Mouse scrolled (769, 360) with delta (0, 0)
Screenshot: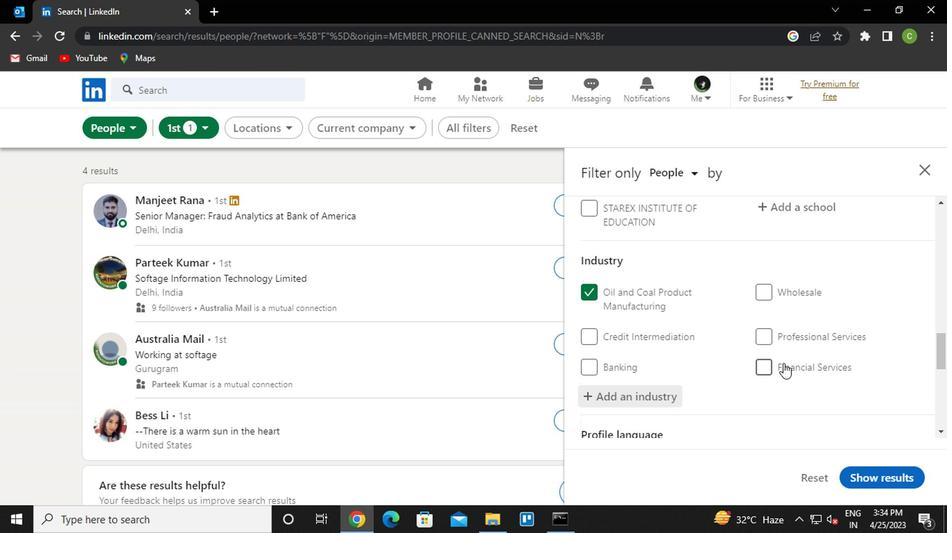 
Action: Mouse moved to (758, 362)
Screenshot: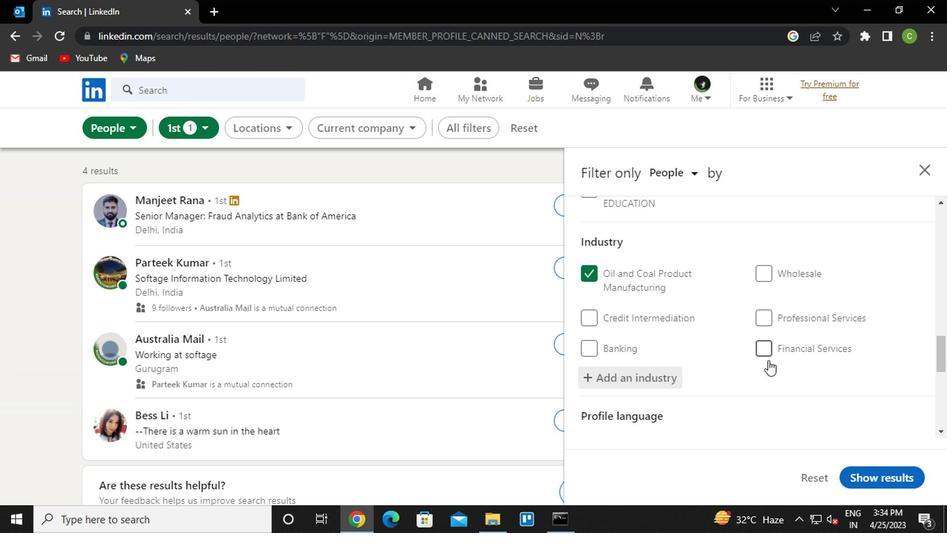 
Action: Mouse scrolled (758, 361) with delta (0, 0)
Screenshot: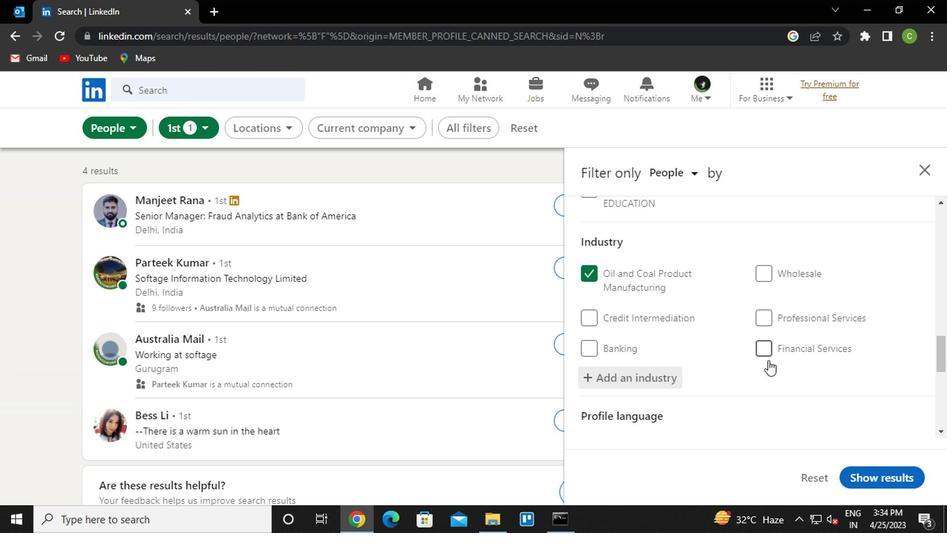 
Action: Mouse moved to (661, 354)
Screenshot: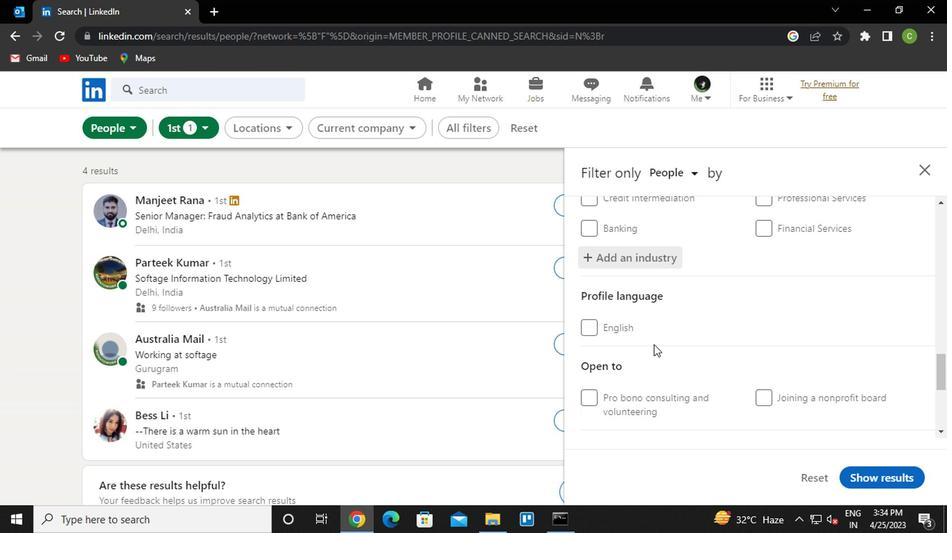 
Action: Mouse scrolled (661, 353) with delta (0, 0)
Screenshot: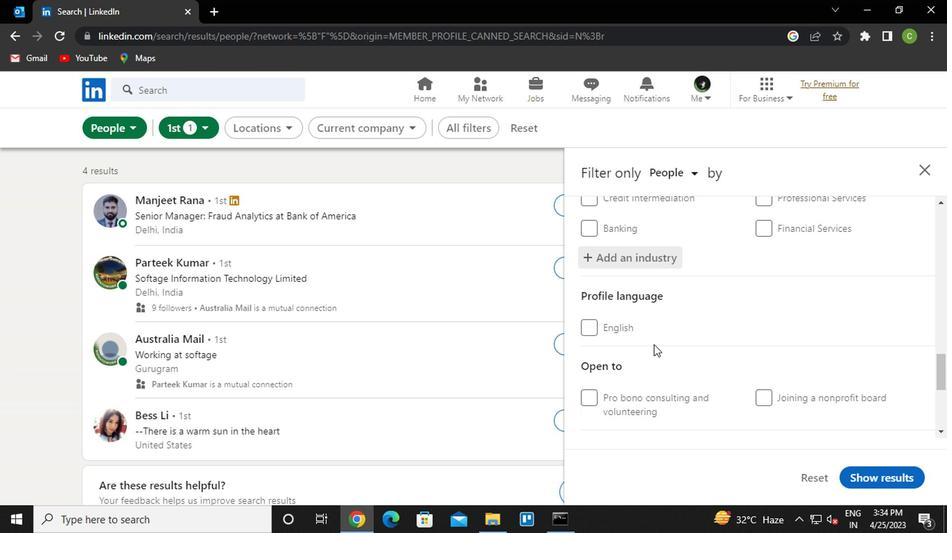 
Action: Mouse scrolled (661, 353) with delta (0, 0)
Screenshot: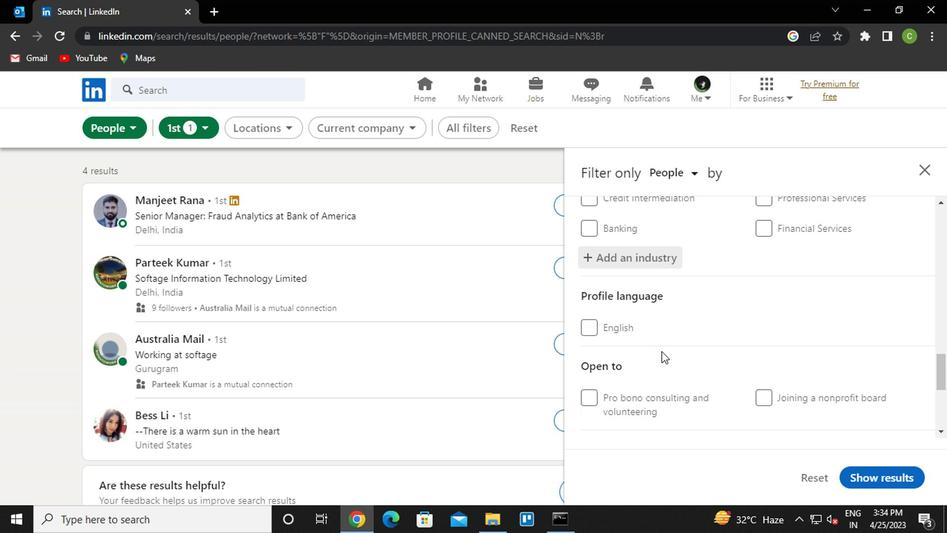 
Action: Mouse scrolled (661, 353) with delta (0, 0)
Screenshot: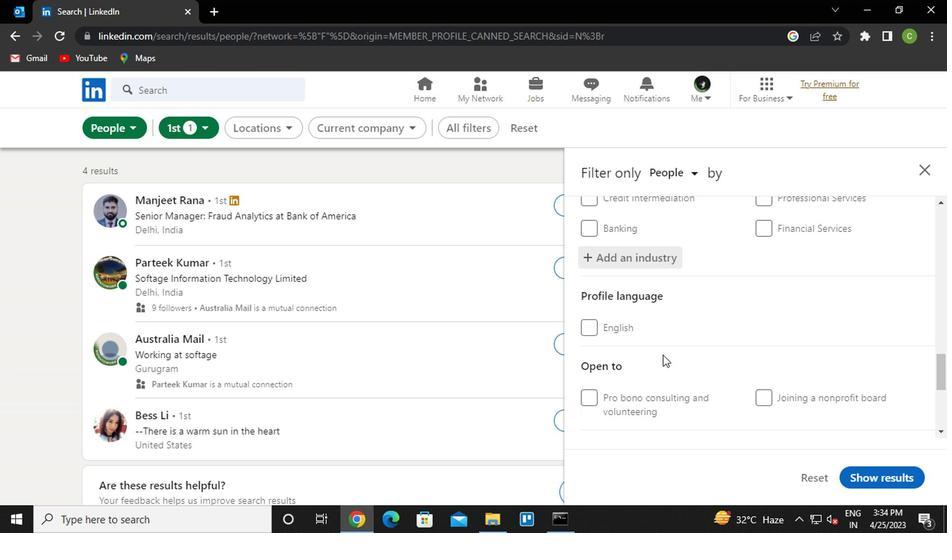 
Action: Mouse moved to (629, 277)
Screenshot: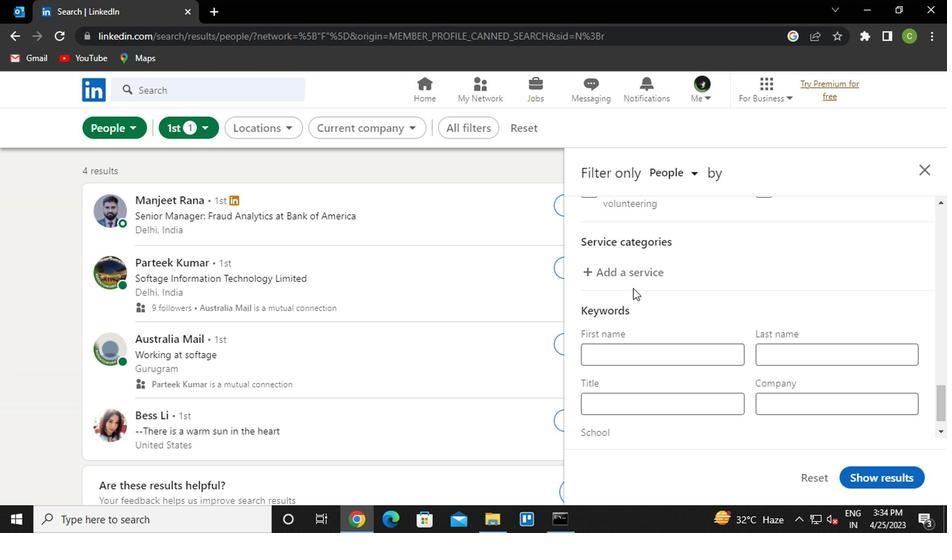 
Action: Mouse pressed left at (629, 277)
Screenshot: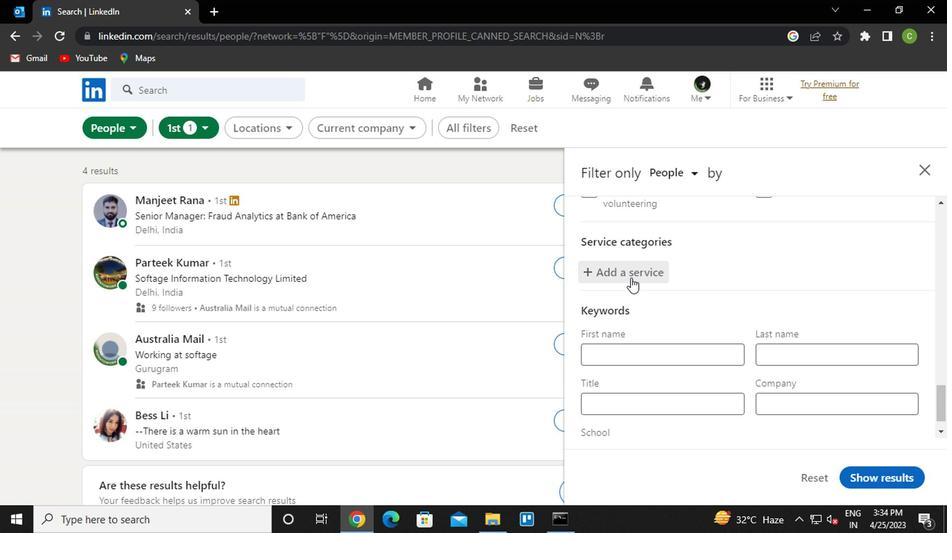 
Action: Key pressed <Key.caps_lock>S<Key.caps_lock>OFTWARE<Key.down><Key.shift_r><Key.enter>
Screenshot: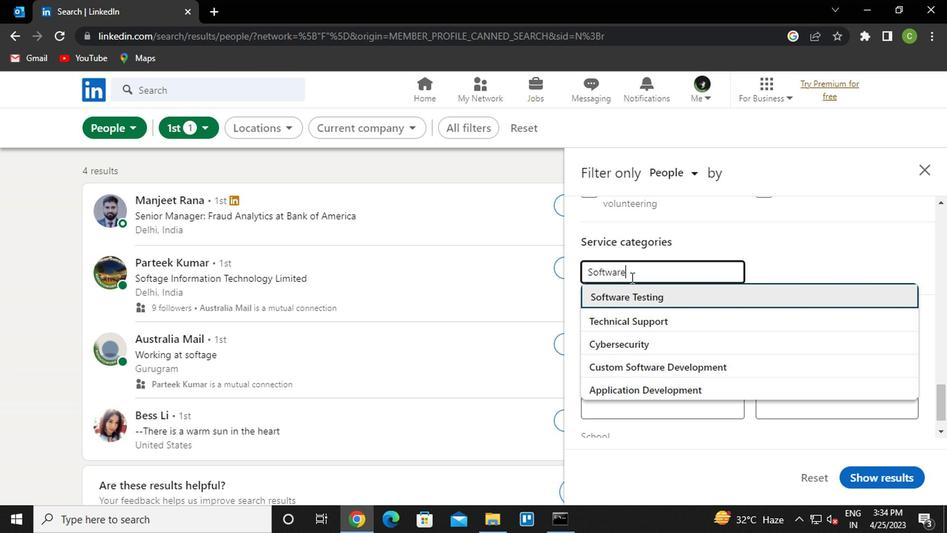 
Action: Mouse moved to (746, 484)
Screenshot: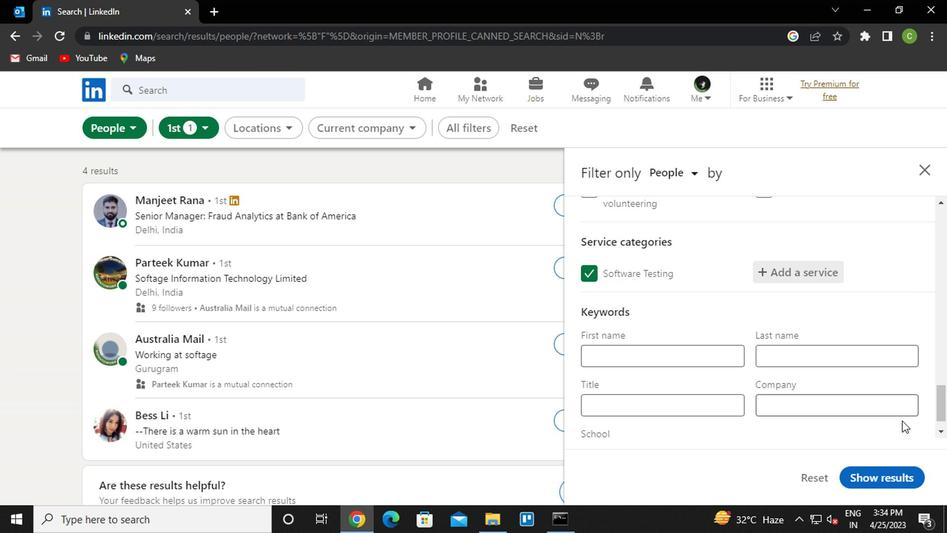 
Action: Mouse scrolled (746, 483) with delta (0, 0)
Screenshot: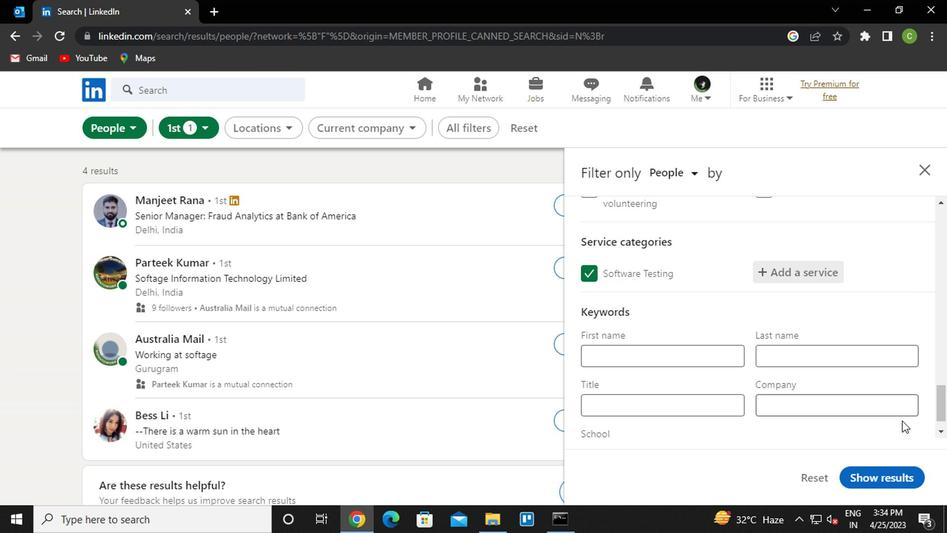 
Action: Mouse moved to (710, 473)
Screenshot: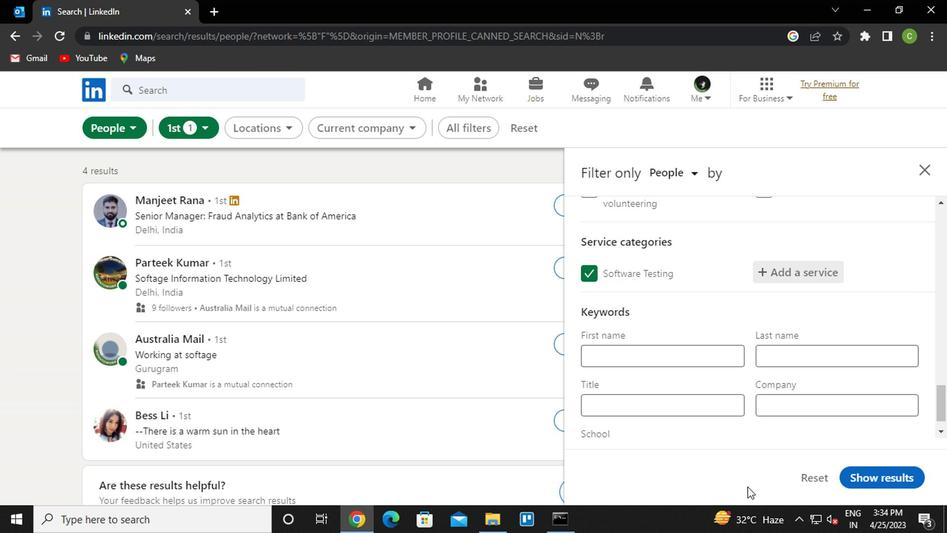 
Action: Mouse scrolled (710, 472) with delta (0, 0)
Screenshot: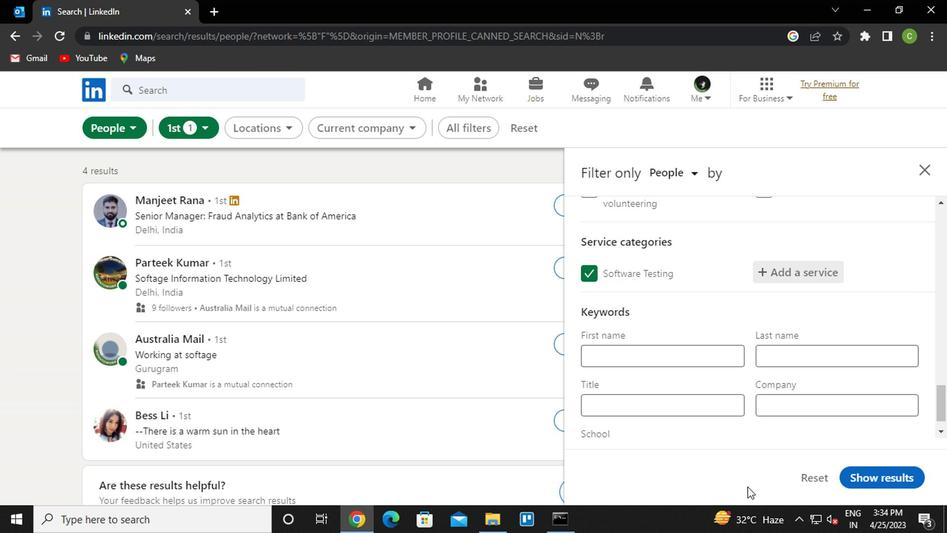 
Action: Mouse moved to (692, 445)
Screenshot: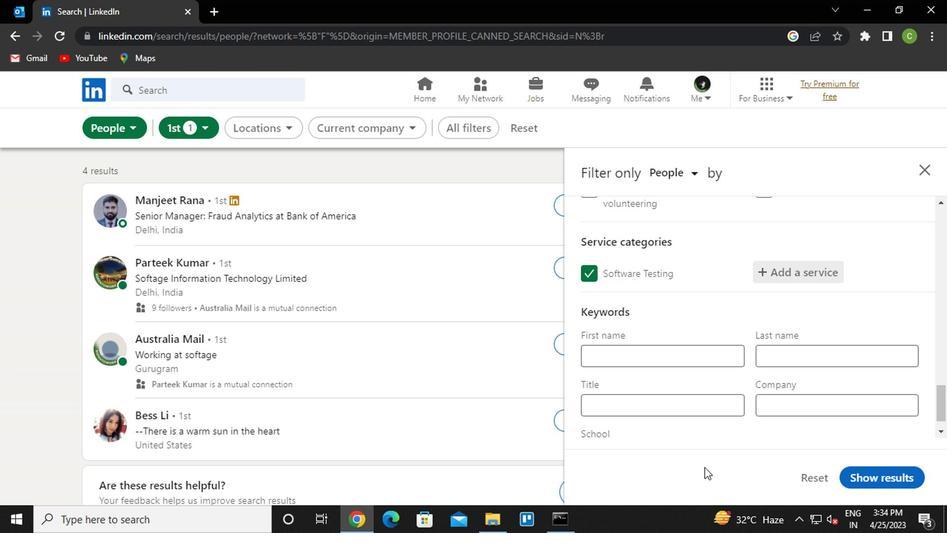 
Action: Mouse scrolled (692, 444) with delta (0, 0)
Screenshot: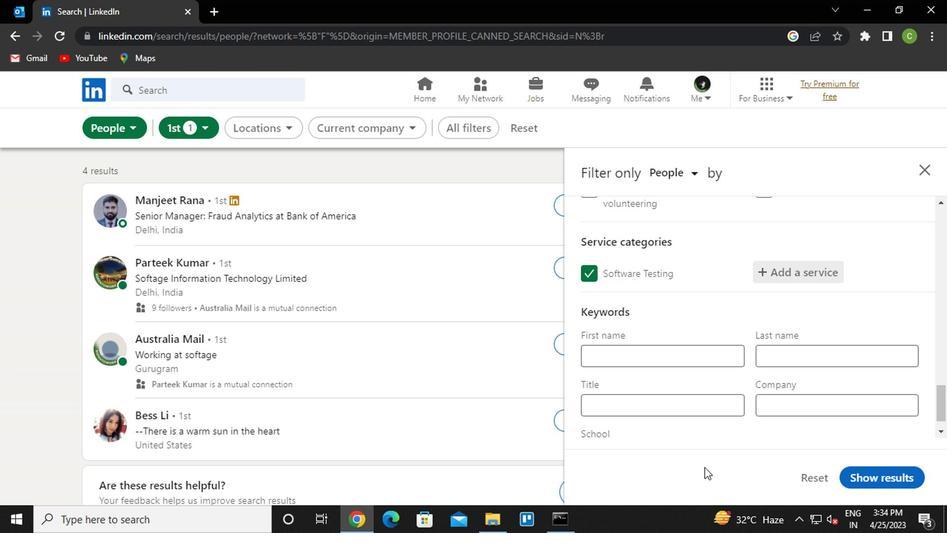 
Action: Mouse moved to (669, 406)
Screenshot: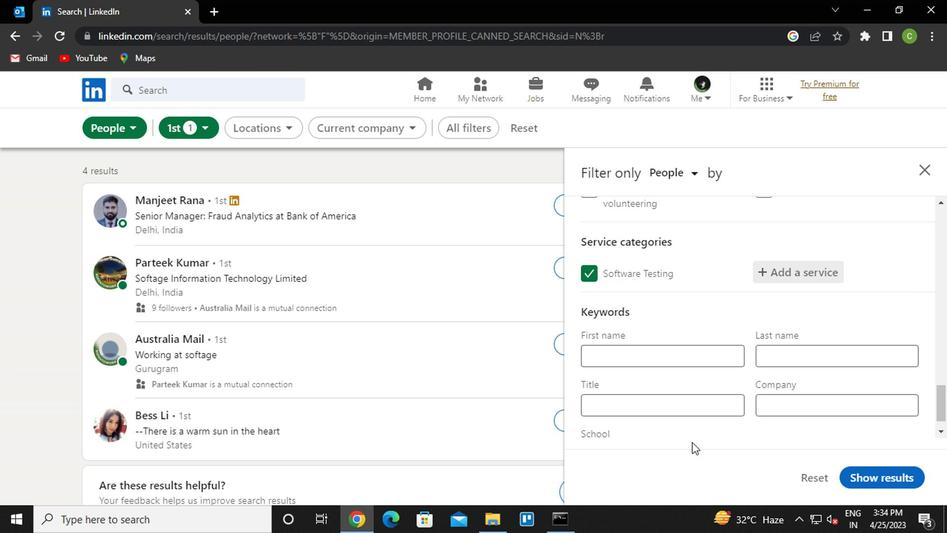 
Action: Mouse scrolled (669, 405) with delta (0, 0)
Screenshot: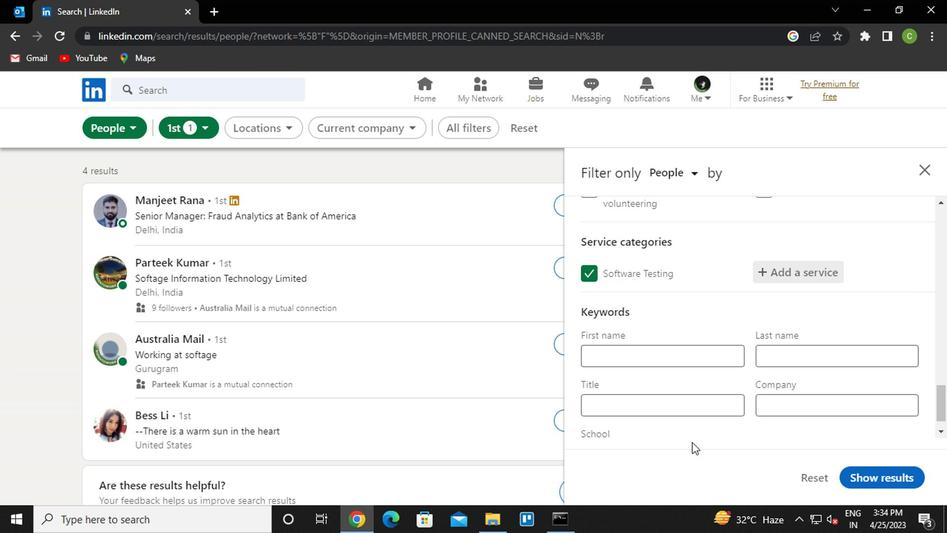 
Action: Mouse moved to (663, 373)
Screenshot: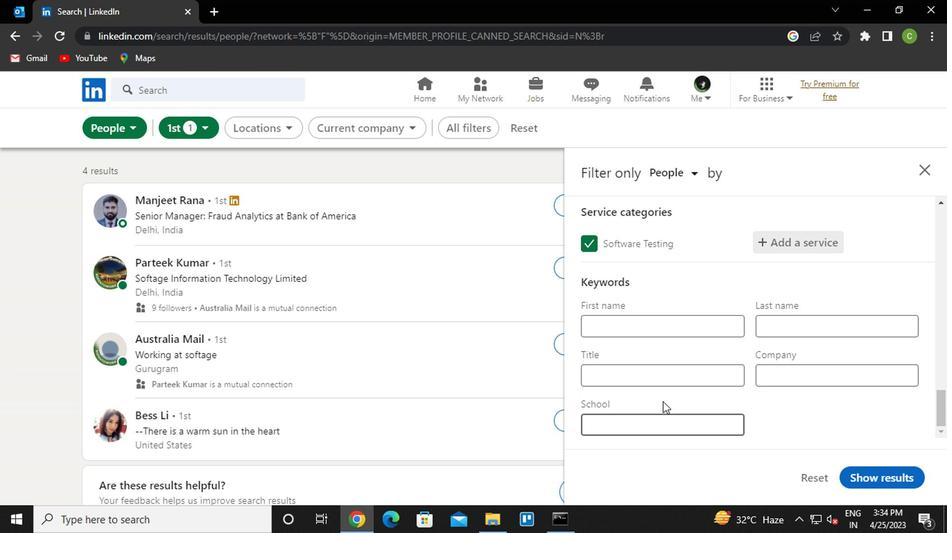 
Action: Mouse pressed left at (663, 373)
Screenshot: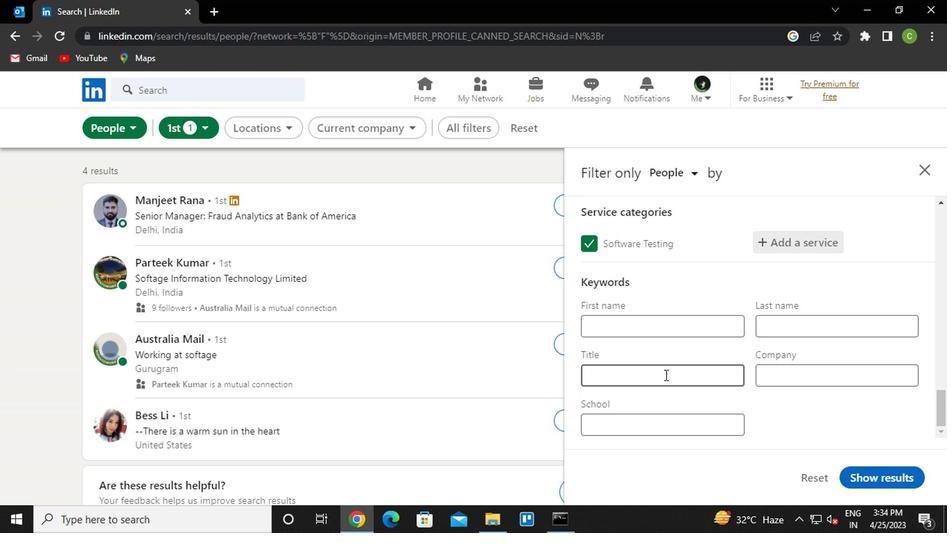 
Action: Key pressed <Key.caps_lock>O<Key.caps_lock>NLINE<Key.backspace><Key.backspace><Key.backspace><Key.backspace><Key.backspace><Key.backspace><Key.backspace><Key.caps_lock>T<Key.caps_lock>EST<Key.space><Key.caps_lock>S<Key.caps_lock>CORER
Screenshot: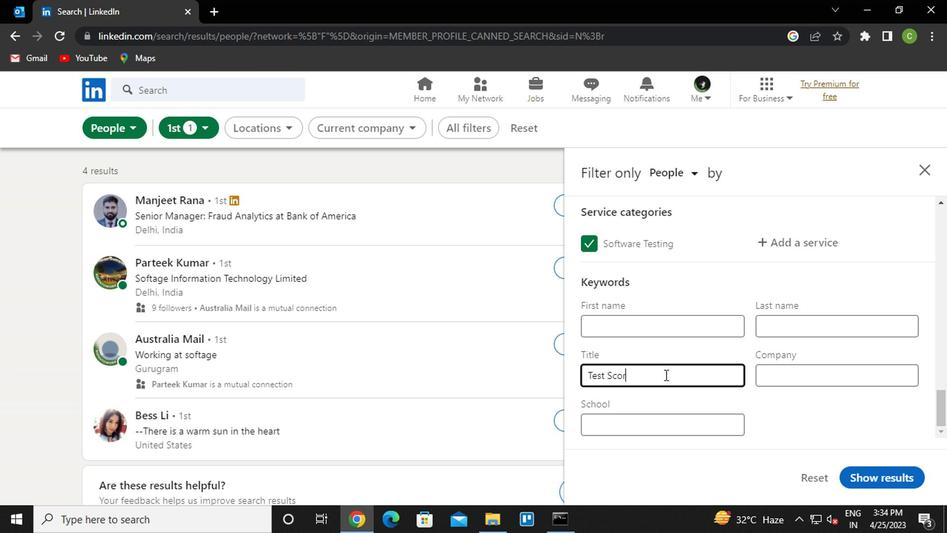 
Action: Mouse moved to (903, 472)
Screenshot: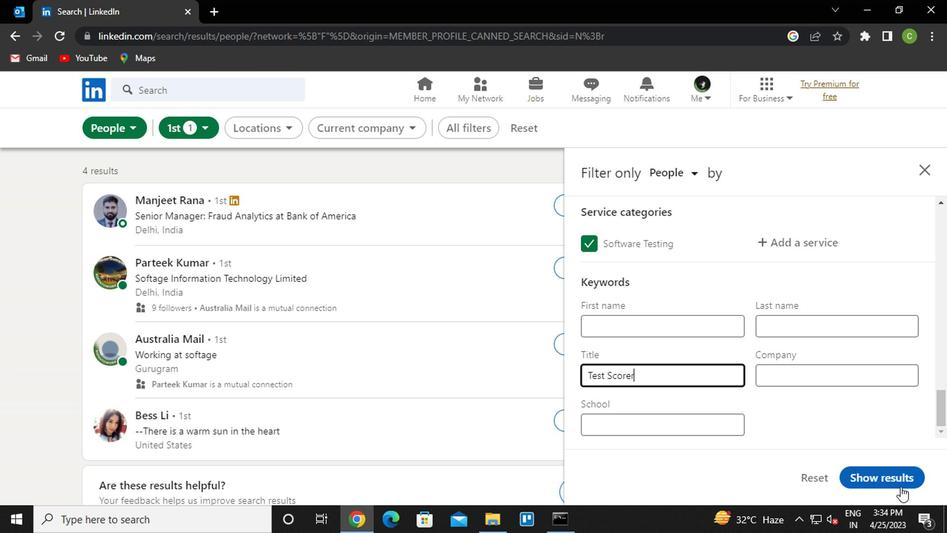 
Action: Mouse pressed left at (903, 472)
Screenshot: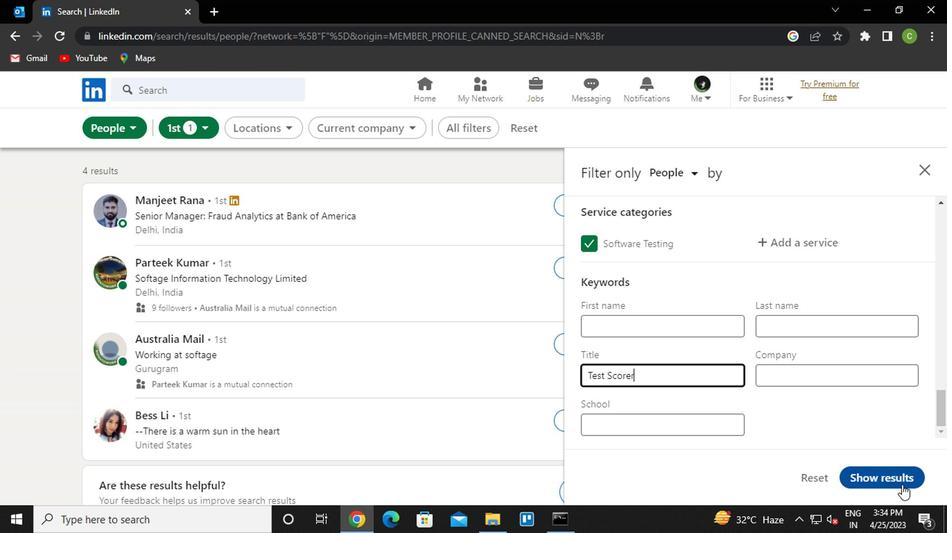 
Action: Mouse moved to (491, 417)
Screenshot: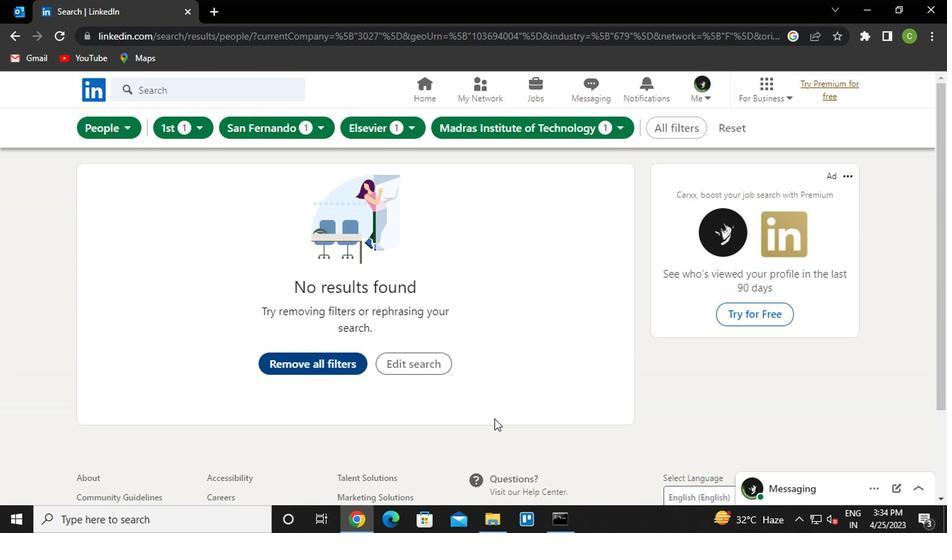
Action: Key pressed <Key.f8>
Screenshot: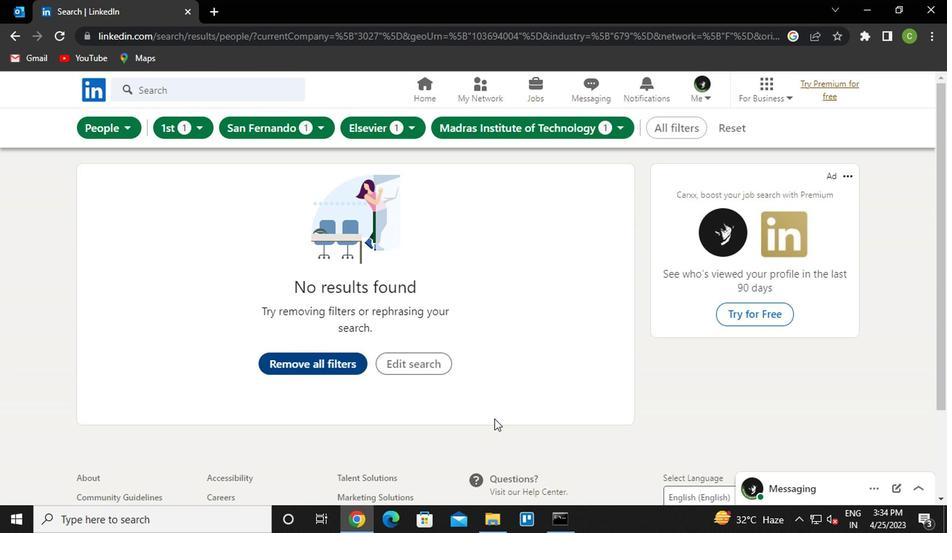 
